 Task: Find discussions related to a specific topic or keyword.
Action: Mouse moved to (572, 49)
Screenshot: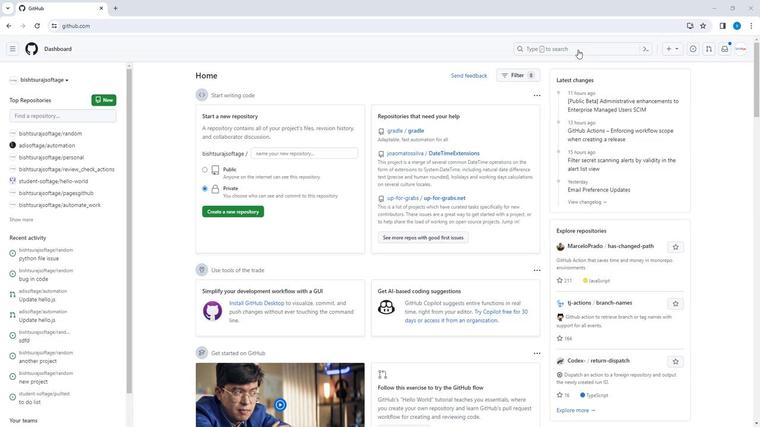 
Action: Mouse pressed left at (572, 49)
Screenshot: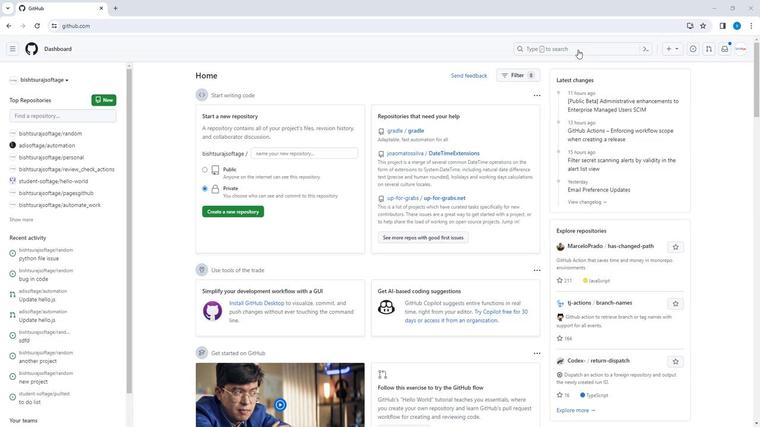 
Action: Key pressed web<Key.space>development<Key.enter>
Screenshot: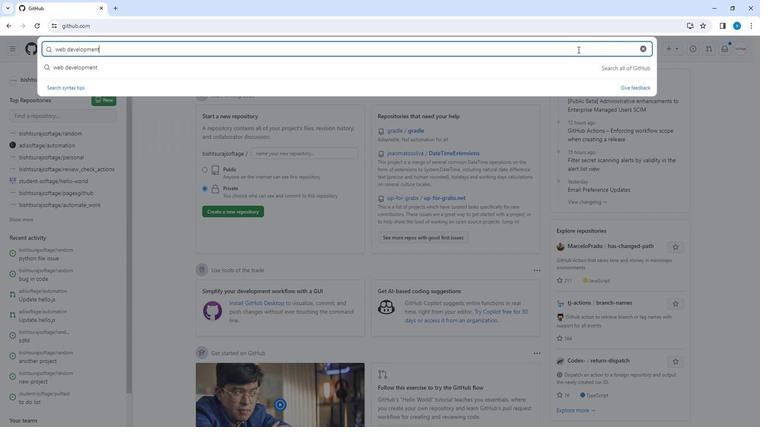 
Action: Mouse moved to (49, 141)
Screenshot: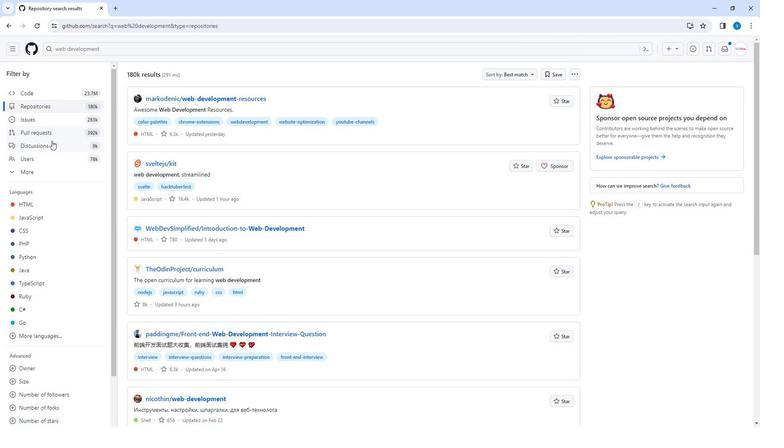 
Action: Mouse pressed left at (49, 141)
Screenshot: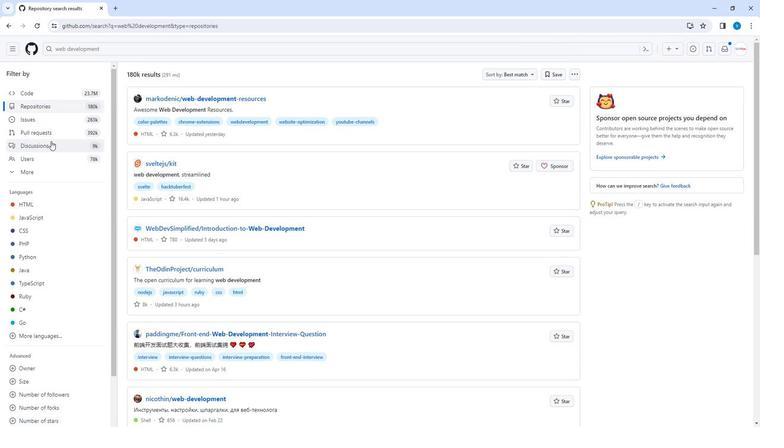 
Action: Mouse moved to (156, 111)
Screenshot: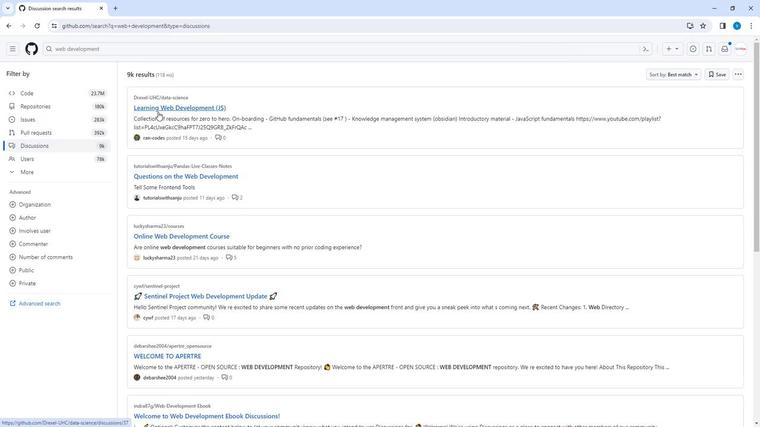 
Action: Mouse pressed left at (156, 111)
Screenshot: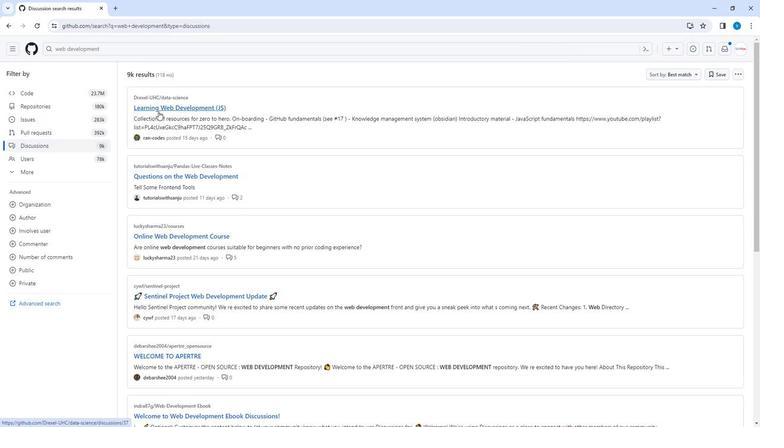 
Action: Mouse moved to (121, 250)
Screenshot: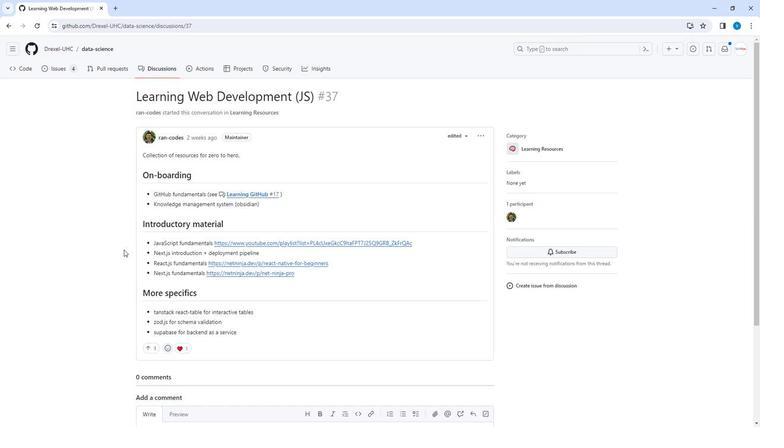 
Action: Mouse scrolled (121, 249) with delta (0, 0)
Screenshot: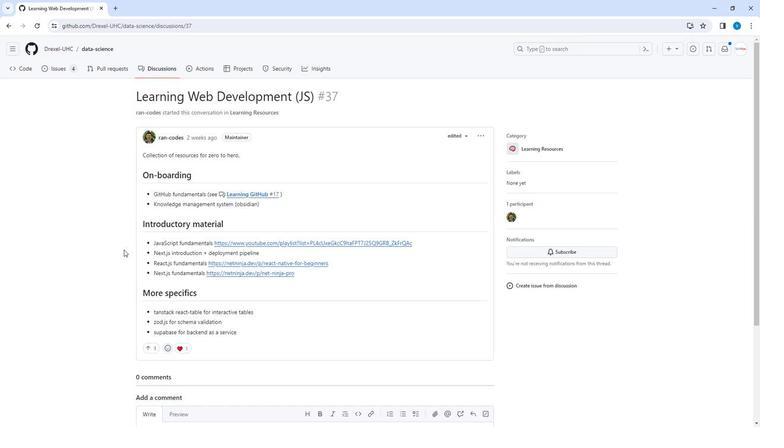 
Action: Mouse scrolled (121, 249) with delta (0, 0)
Screenshot: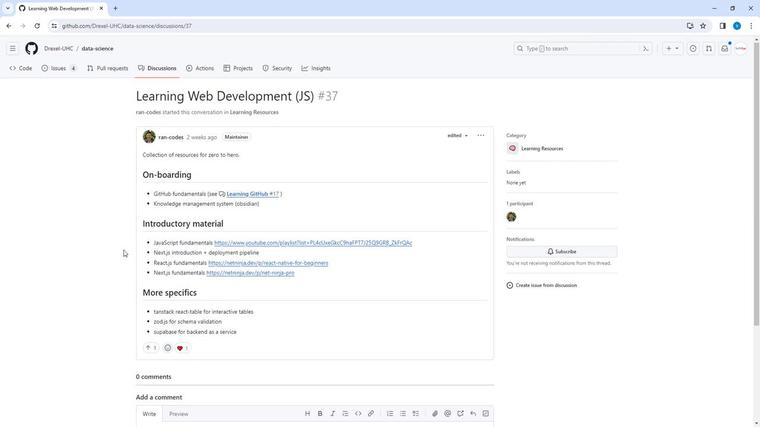 
Action: Mouse scrolled (121, 249) with delta (0, 0)
Screenshot: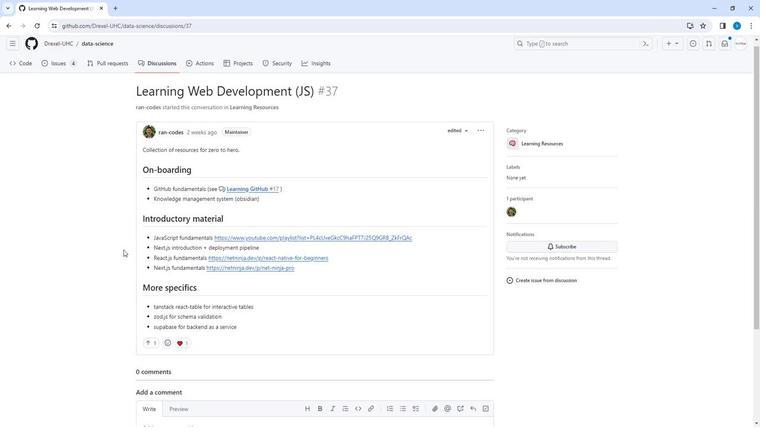 
Action: Mouse moved to (121, 250)
Screenshot: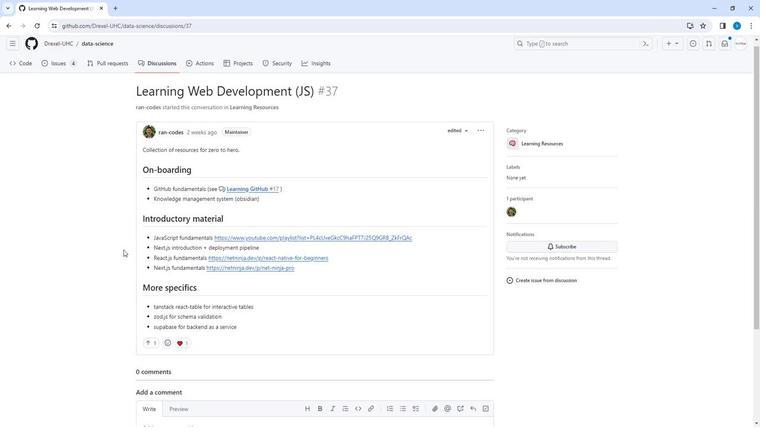 
Action: Mouse scrolled (121, 250) with delta (0, 0)
Screenshot: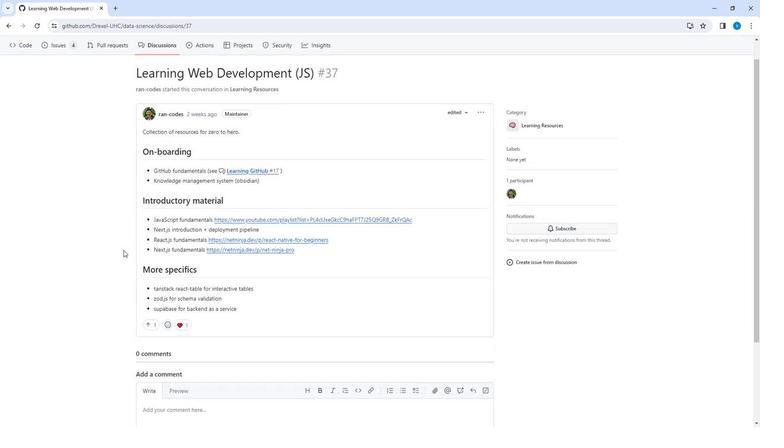 
Action: Mouse moved to (119, 251)
Screenshot: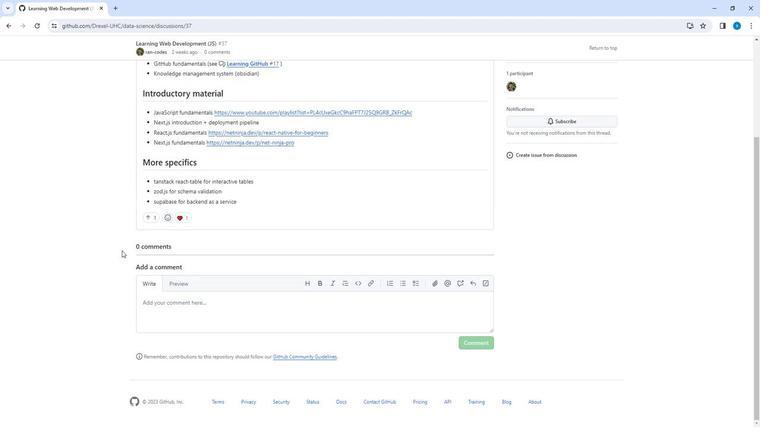 
Action: Mouse scrolled (119, 251) with delta (0, 0)
Screenshot: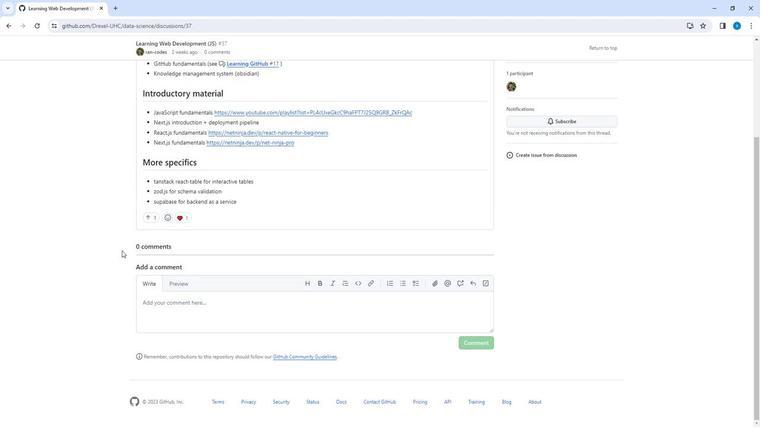 
Action: Mouse scrolled (119, 251) with delta (0, 0)
Screenshot: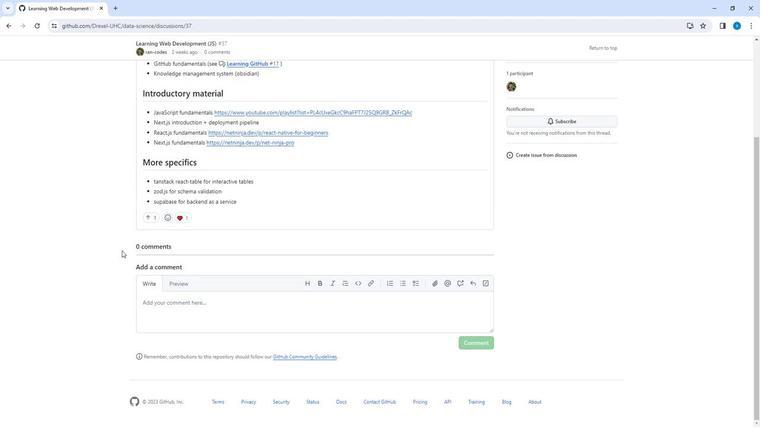 
Action: Mouse scrolled (119, 251) with delta (0, 0)
Screenshot: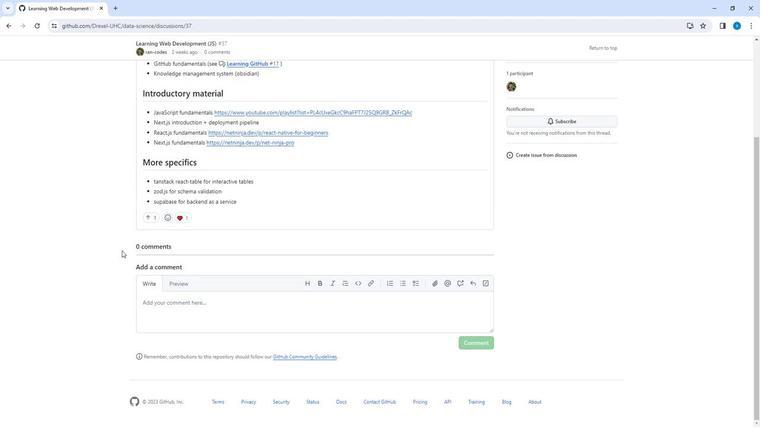 
Action: Mouse scrolled (119, 251) with delta (0, 0)
Screenshot: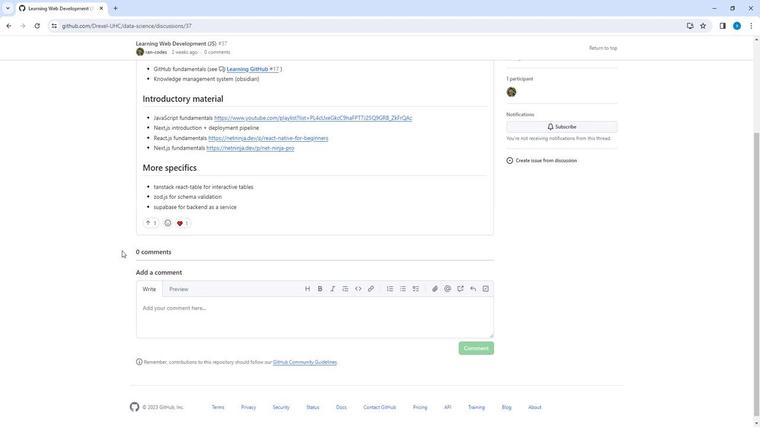 
Action: Mouse scrolled (119, 251) with delta (0, 0)
Screenshot: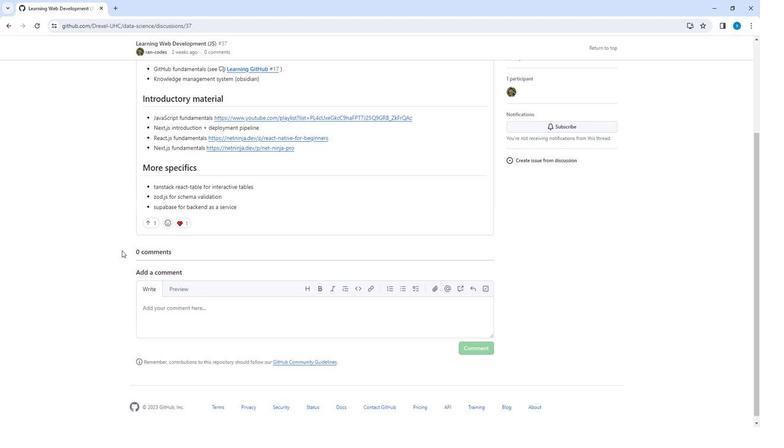
Action: Mouse moved to (5, 24)
Screenshot: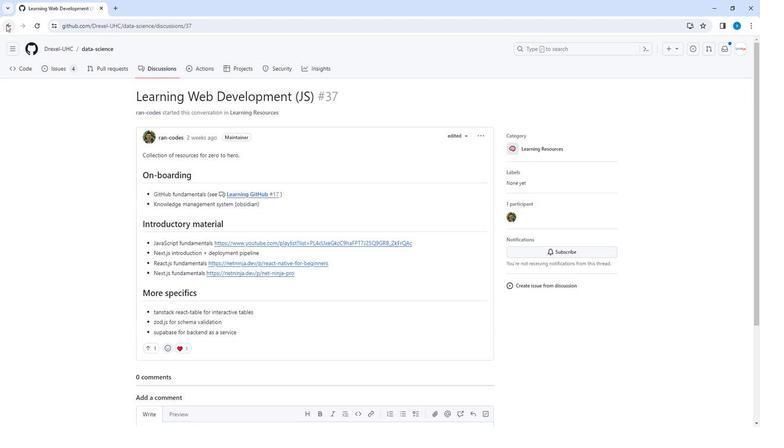 
Action: Mouse pressed left at (5, 24)
Screenshot: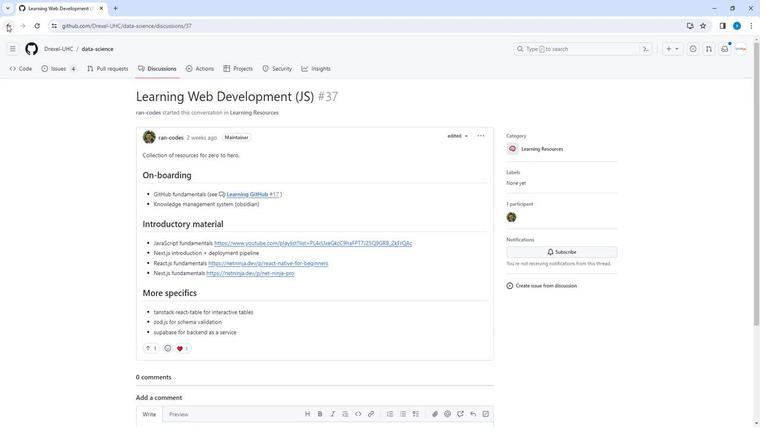 
Action: Mouse moved to (159, 231)
Screenshot: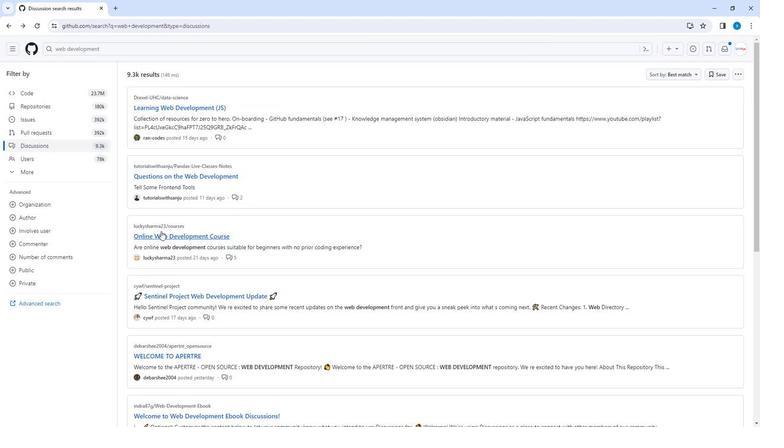 
Action: Mouse pressed left at (159, 231)
Screenshot: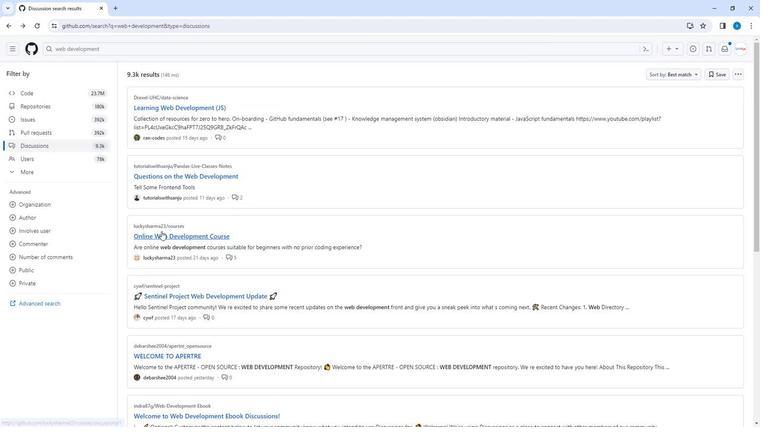 
Action: Mouse moved to (163, 229)
Screenshot: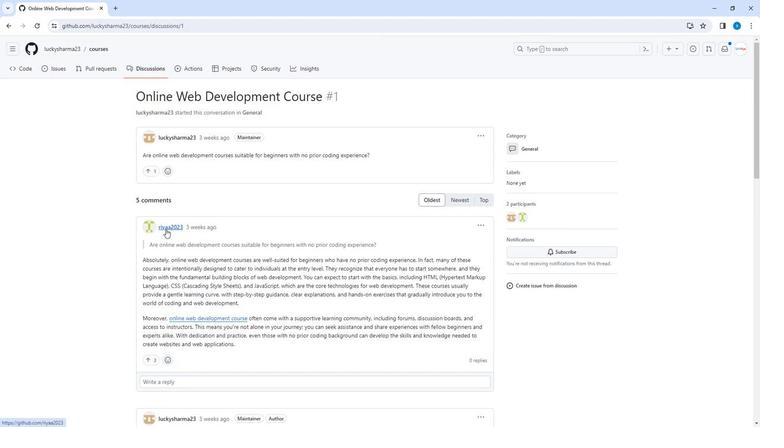 
Action: Mouse scrolled (163, 228) with delta (0, 0)
Screenshot: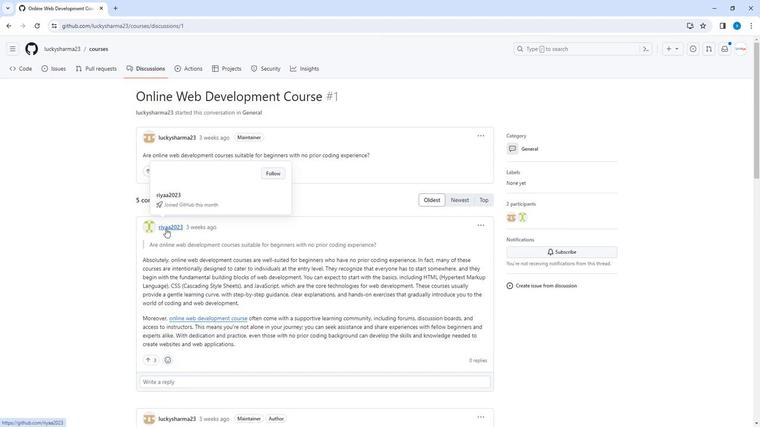 
Action: Mouse scrolled (163, 228) with delta (0, 0)
Screenshot: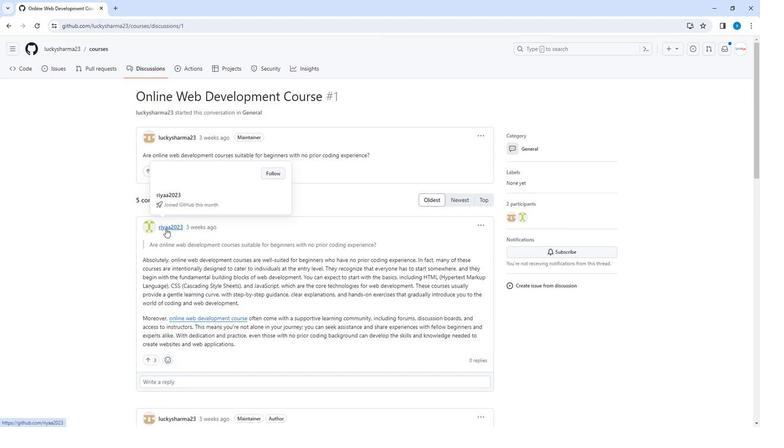 
Action: Mouse moved to (160, 242)
Screenshot: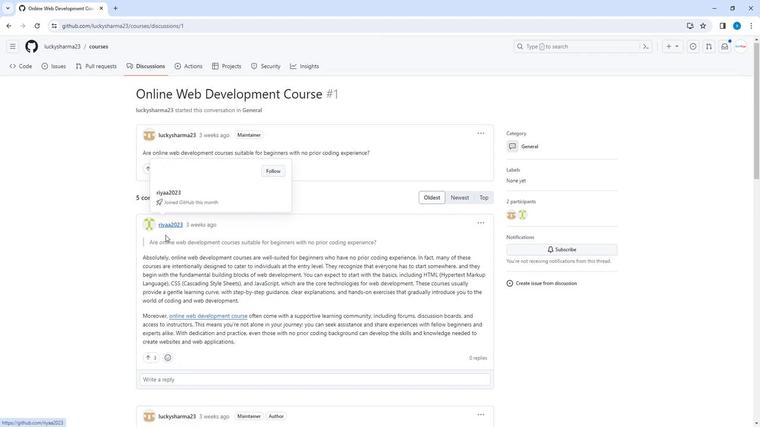 
Action: Mouse scrolled (160, 241) with delta (0, 0)
Screenshot: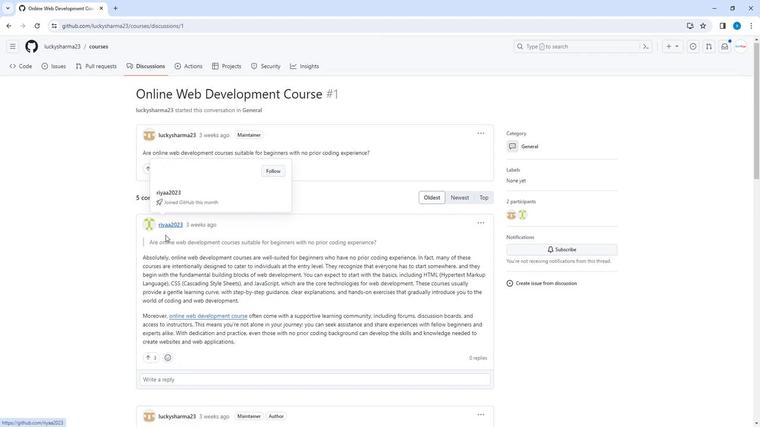 
Action: Mouse moved to (80, 272)
Screenshot: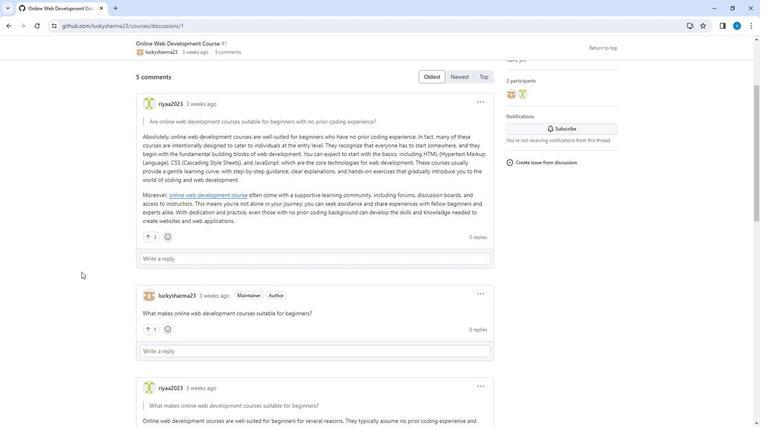 
Action: Mouse scrolled (80, 272) with delta (0, 0)
Screenshot: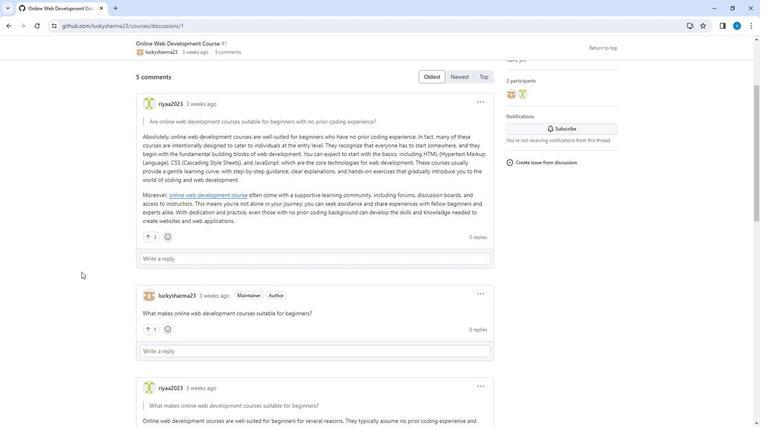 
Action: Mouse scrolled (80, 272) with delta (0, 0)
Screenshot: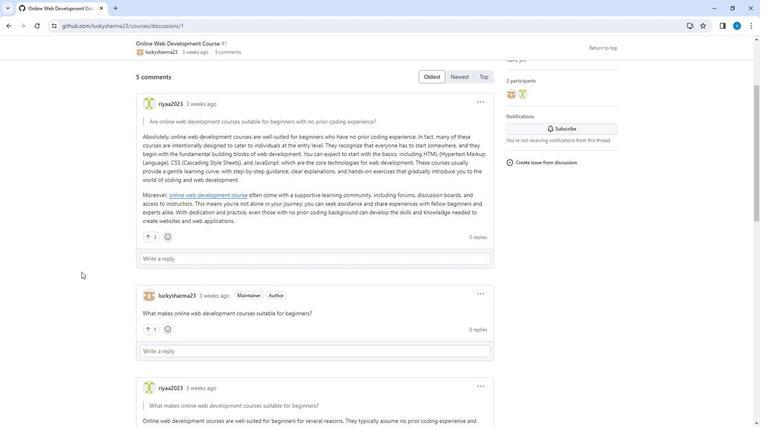 
Action: Mouse scrolled (80, 272) with delta (0, 0)
Screenshot: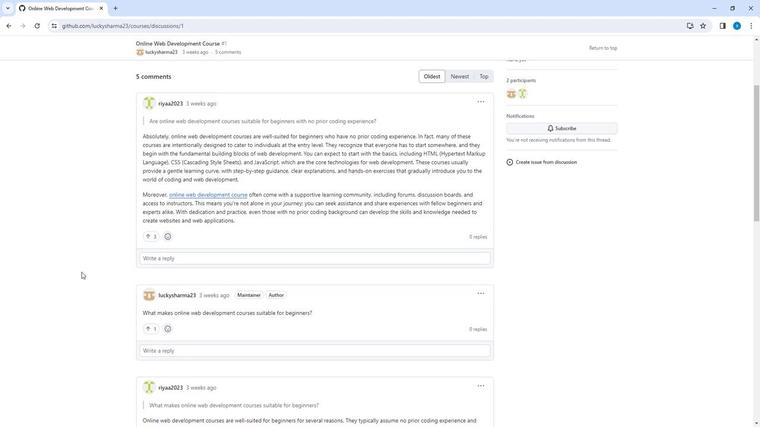 
Action: Mouse moved to (79, 272)
Screenshot: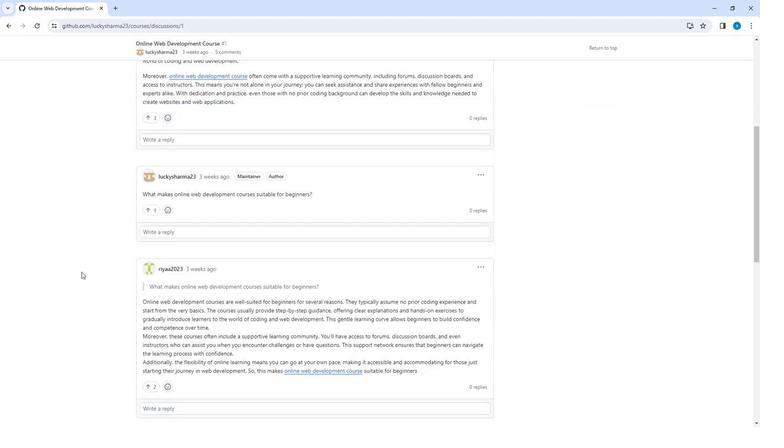 
Action: Mouse scrolled (79, 271) with delta (0, 0)
Screenshot: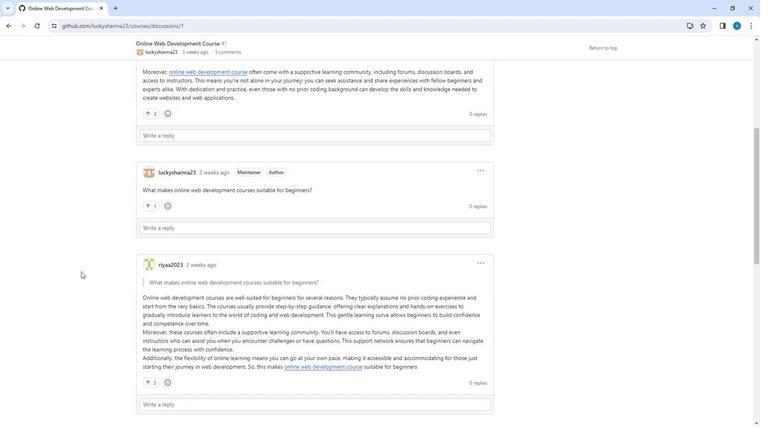 
Action: Mouse scrolled (79, 271) with delta (0, 0)
Screenshot: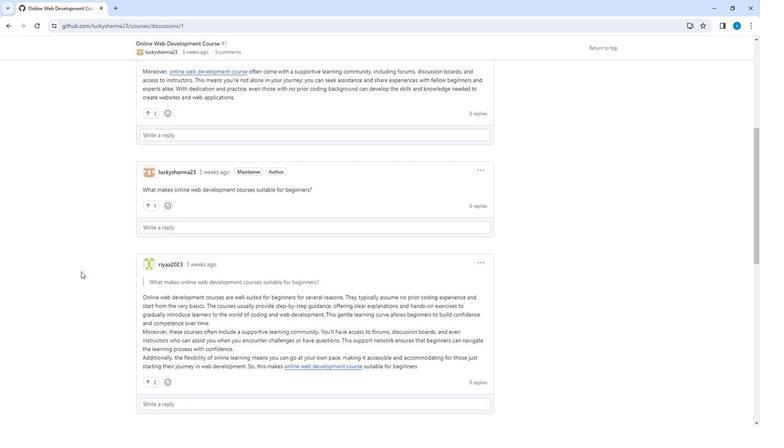 
Action: Mouse scrolled (79, 271) with delta (0, 0)
Screenshot: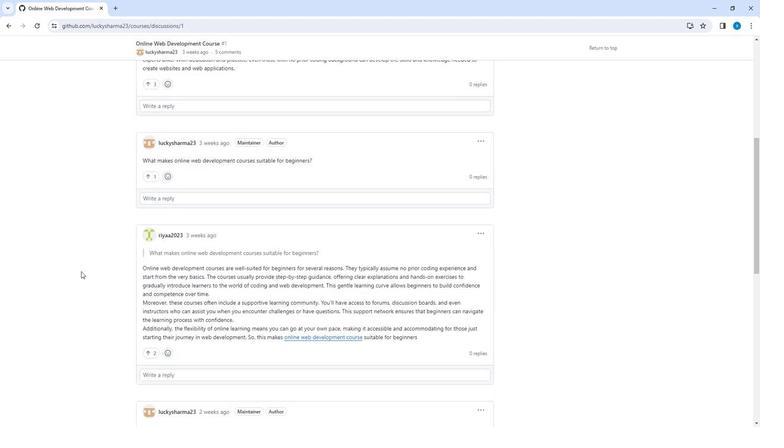 
Action: Mouse moved to (79, 271)
Screenshot: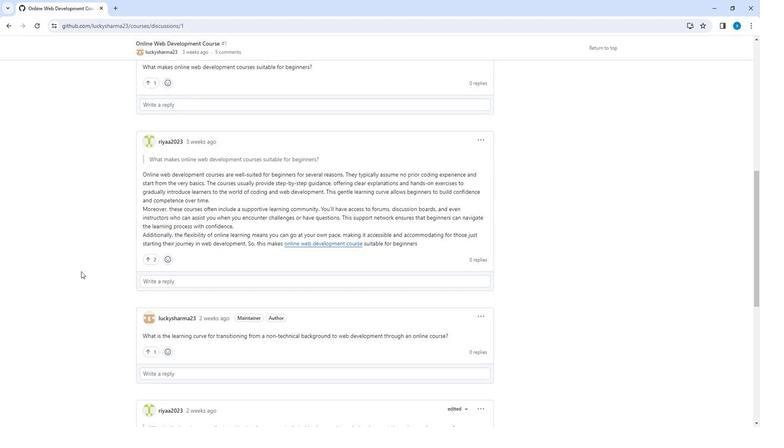 
Action: Mouse scrolled (79, 271) with delta (0, 0)
Screenshot: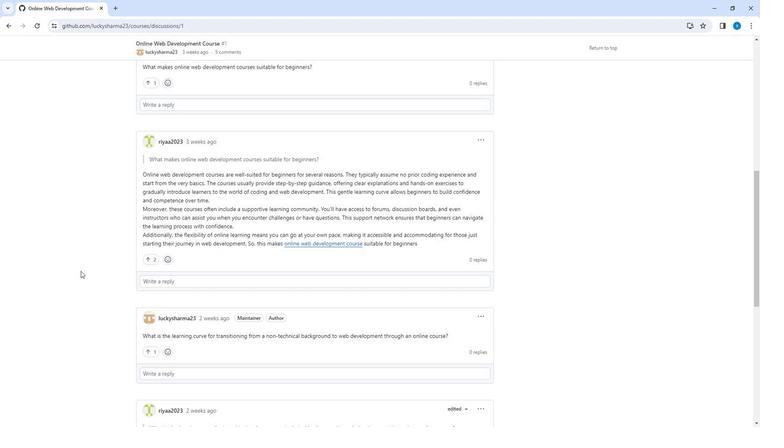 
Action: Mouse scrolled (79, 271) with delta (0, 0)
Screenshot: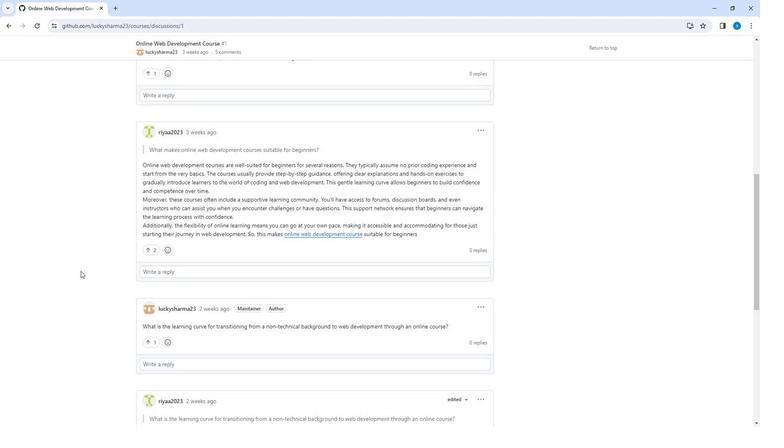
Action: Mouse scrolled (79, 271) with delta (0, 0)
Screenshot: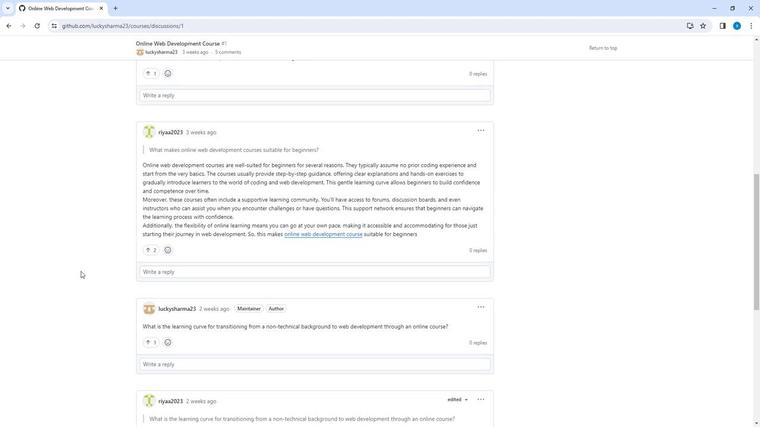 
Action: Mouse scrolled (79, 271) with delta (0, 0)
Screenshot: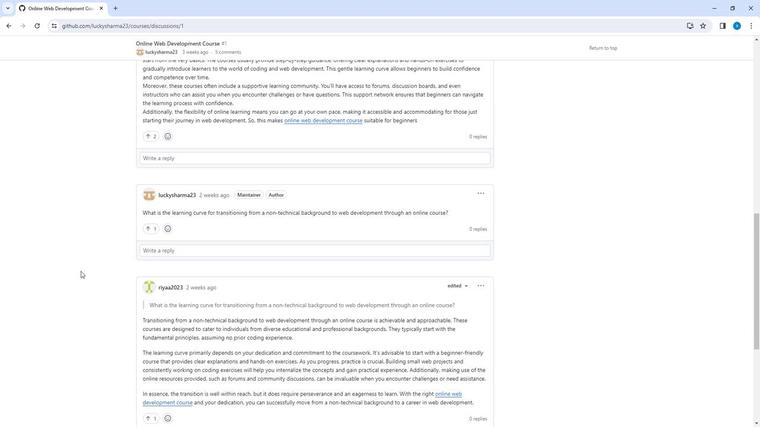 
Action: Mouse scrolled (79, 271) with delta (0, 0)
Screenshot: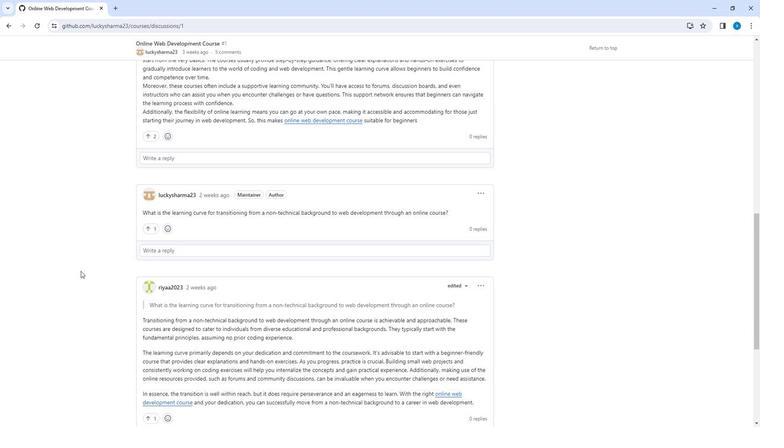 
Action: Mouse scrolled (79, 271) with delta (0, 0)
Screenshot: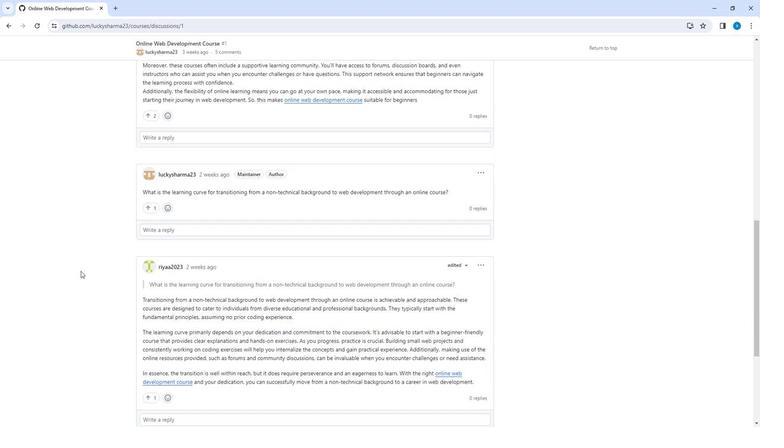 
Action: Mouse moved to (104, 252)
Screenshot: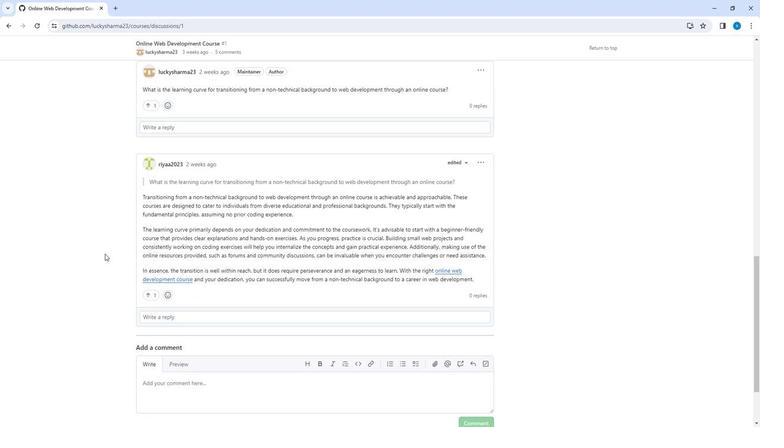 
Action: Mouse scrolled (104, 251) with delta (0, 0)
Screenshot: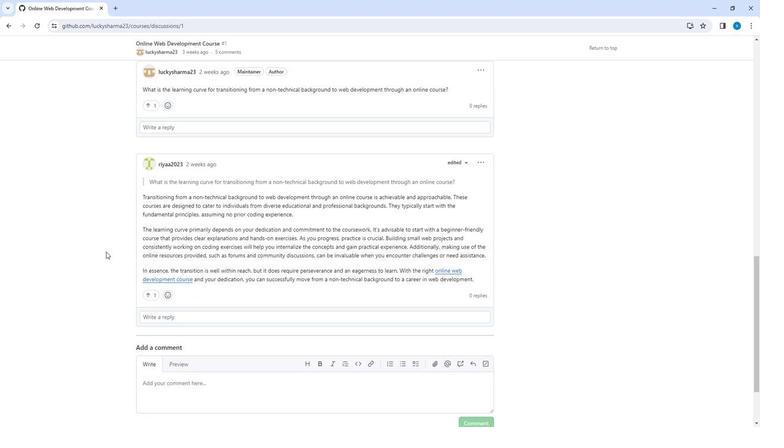 
Action: Mouse scrolled (104, 251) with delta (0, 0)
Screenshot: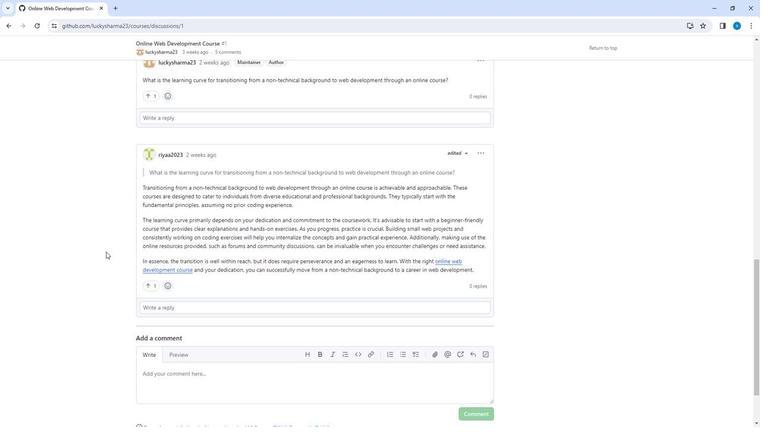 
Action: Mouse scrolled (104, 251) with delta (0, 0)
Screenshot: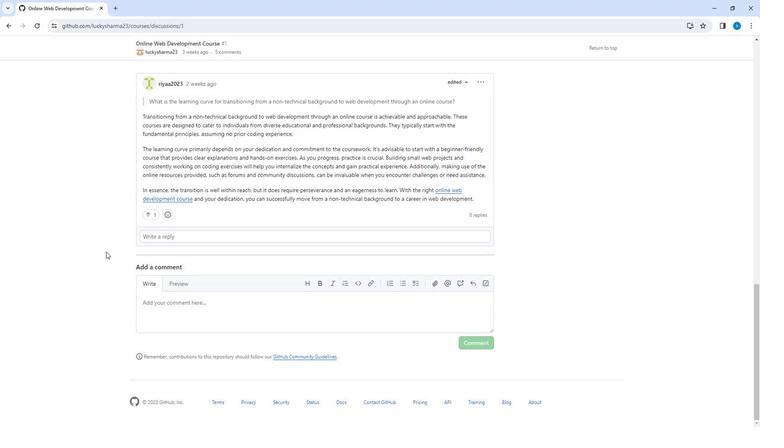 
Action: Mouse scrolled (104, 251) with delta (0, 0)
Screenshot: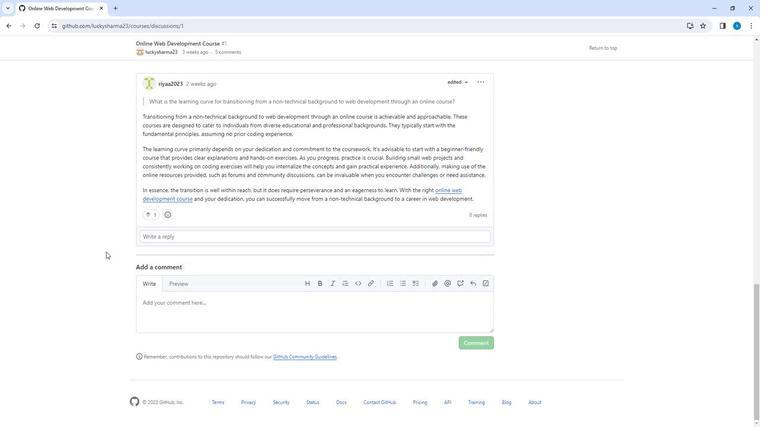 
Action: Mouse scrolled (104, 252) with delta (0, 0)
Screenshot: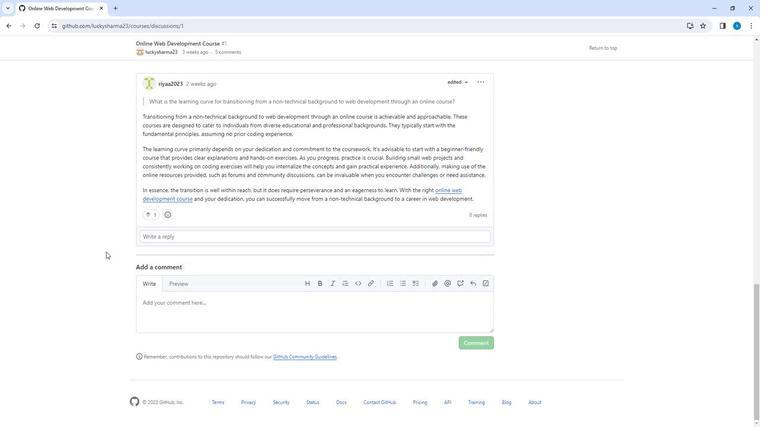 
Action: Mouse scrolled (104, 252) with delta (0, 0)
Screenshot: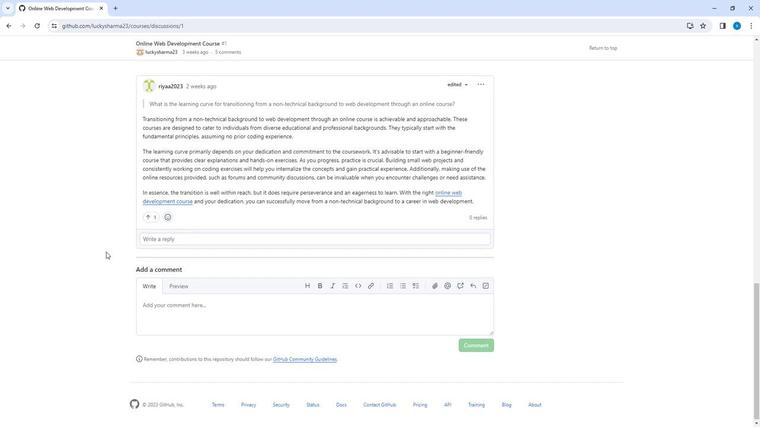 
Action: Mouse moved to (104, 252)
Screenshot: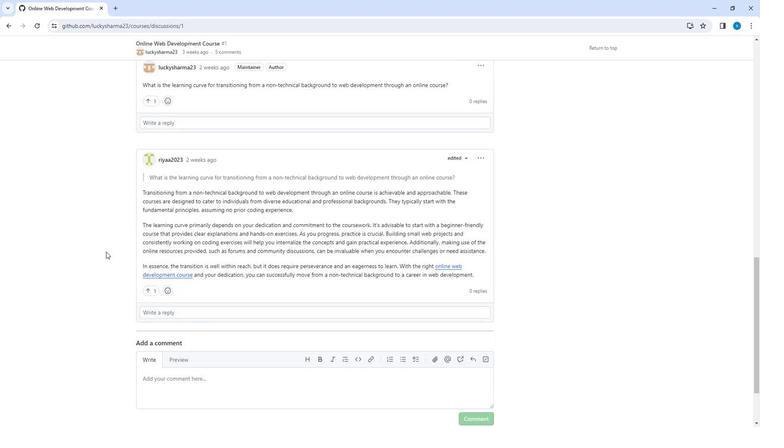 
Action: Mouse scrolled (104, 252) with delta (0, 0)
Screenshot: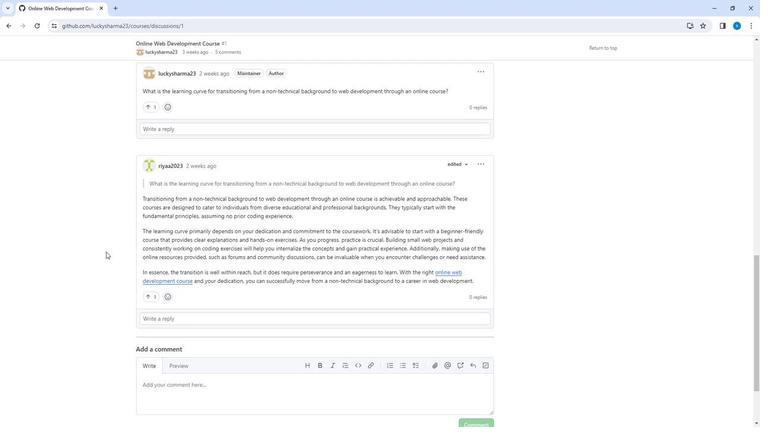 
Action: Mouse scrolled (104, 252) with delta (0, 0)
Screenshot: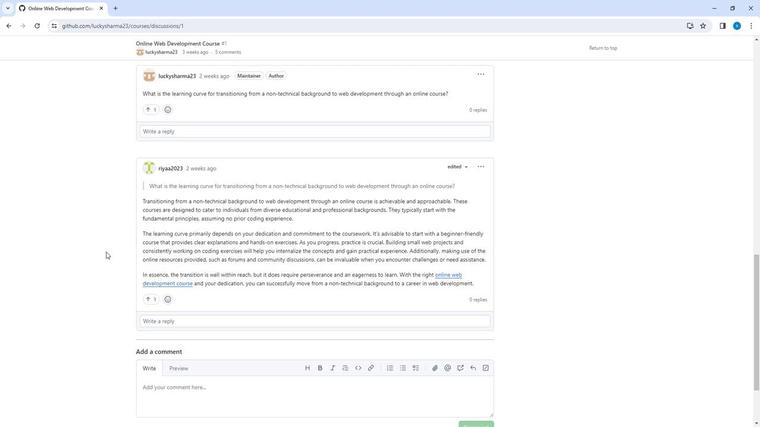 
Action: Mouse scrolled (104, 252) with delta (0, 0)
Screenshot: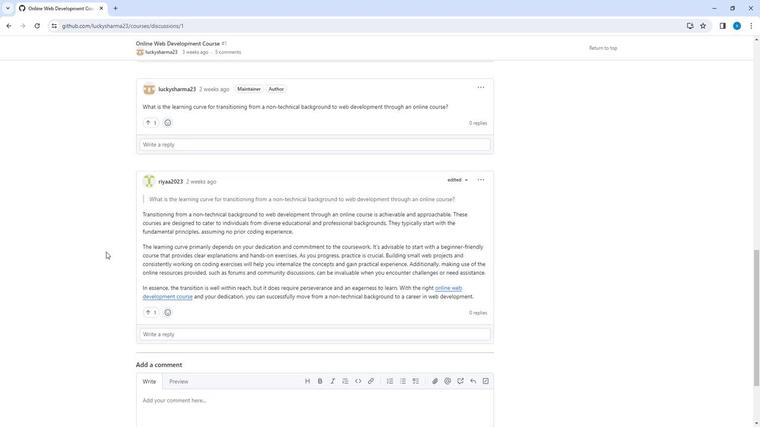 
Action: Mouse scrolled (104, 252) with delta (0, 0)
Screenshot: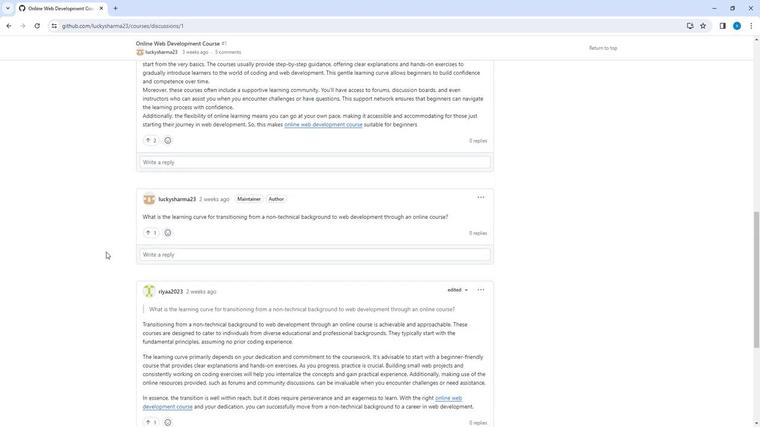 
Action: Mouse scrolled (104, 252) with delta (0, 0)
Screenshot: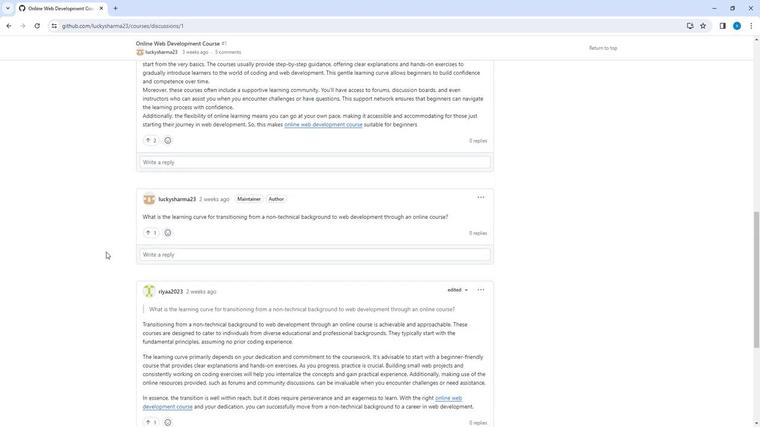 
Action: Mouse scrolled (104, 252) with delta (0, 0)
Screenshot: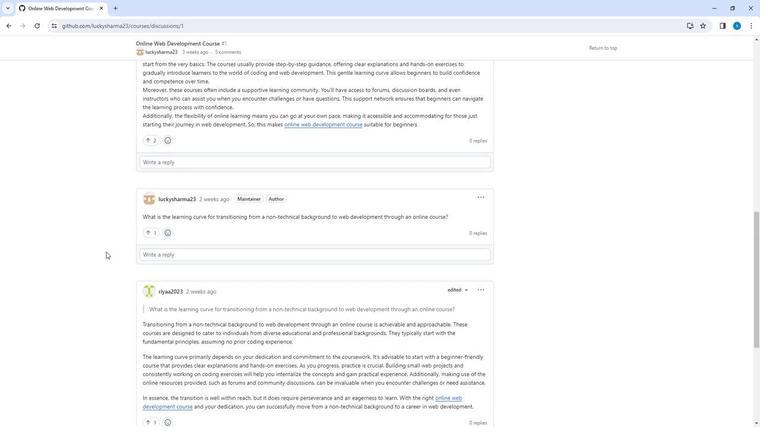 
Action: Mouse scrolled (104, 252) with delta (0, 0)
Screenshot: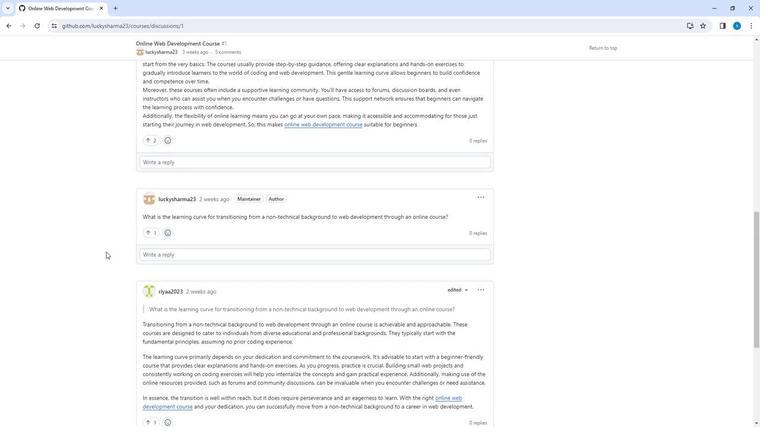 
Action: Mouse scrolled (104, 252) with delta (0, 0)
Screenshot: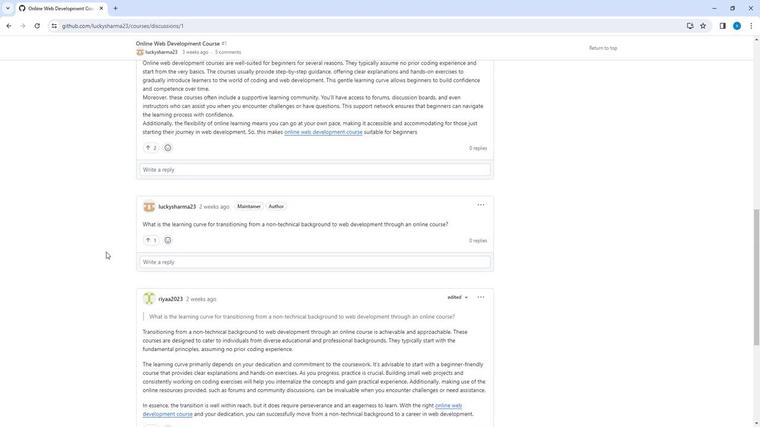 
Action: Mouse scrolled (104, 252) with delta (0, 0)
Screenshot: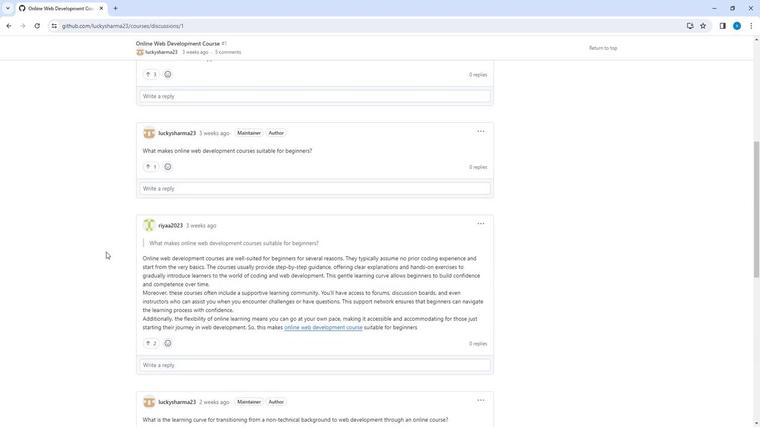
Action: Mouse scrolled (104, 252) with delta (0, 0)
Screenshot: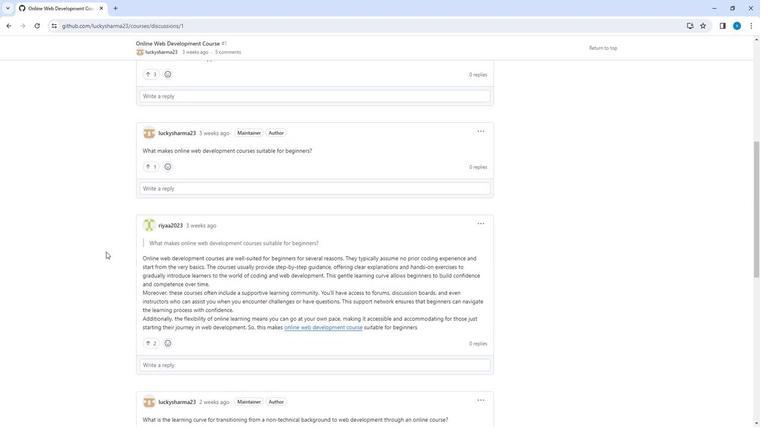 
Action: Mouse scrolled (104, 252) with delta (0, 0)
Screenshot: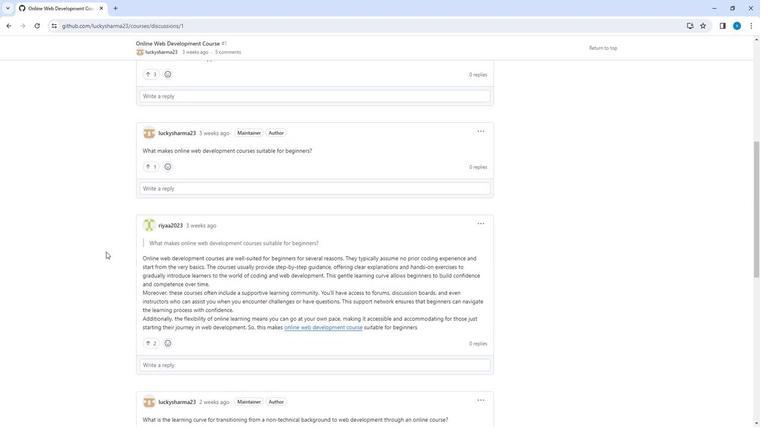 
Action: Mouse scrolled (104, 252) with delta (0, 0)
Screenshot: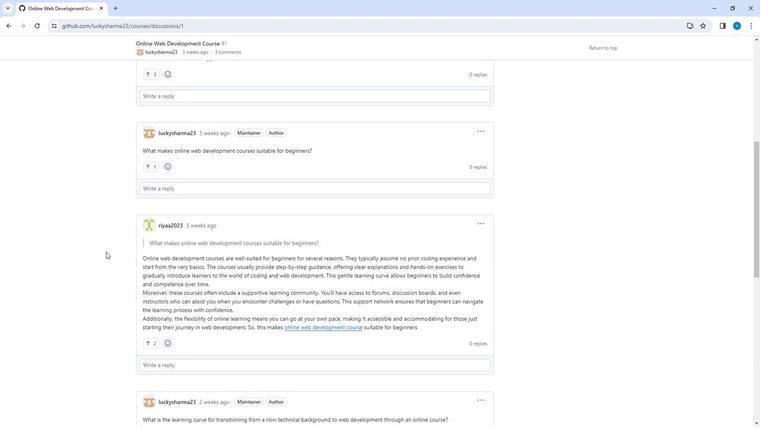 
Action: Mouse scrolled (104, 252) with delta (0, 0)
Screenshot: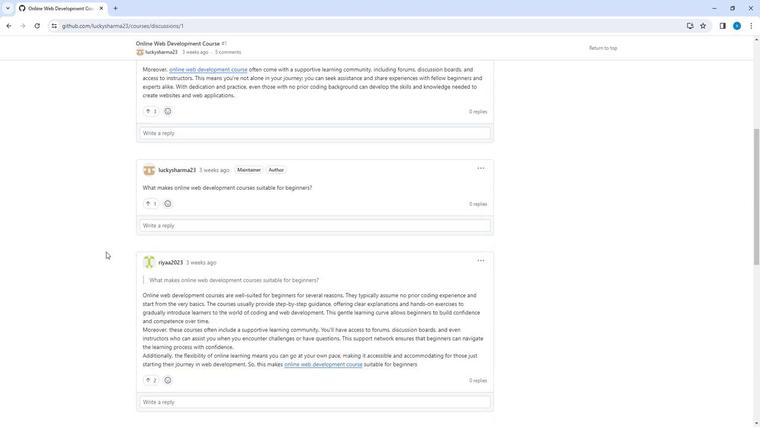 
Action: Mouse scrolled (104, 252) with delta (0, 0)
Screenshot: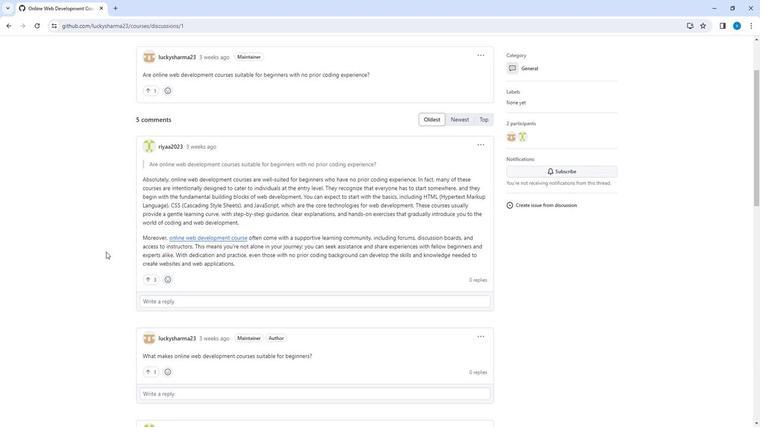 
Action: Mouse scrolled (104, 252) with delta (0, 0)
Screenshot: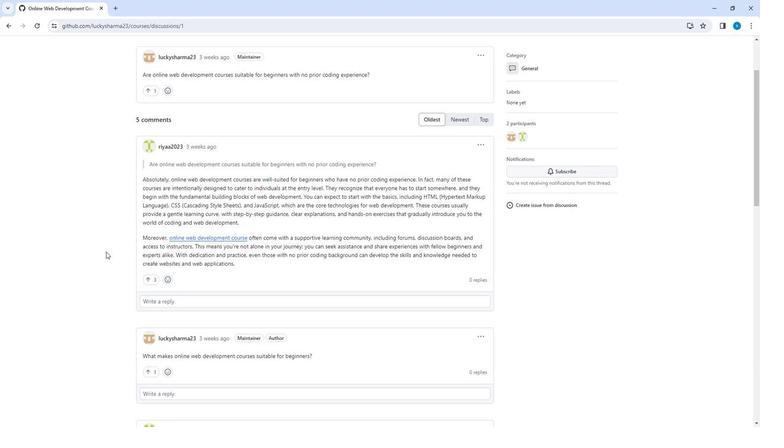 
Action: Mouse scrolled (104, 252) with delta (0, 0)
Screenshot: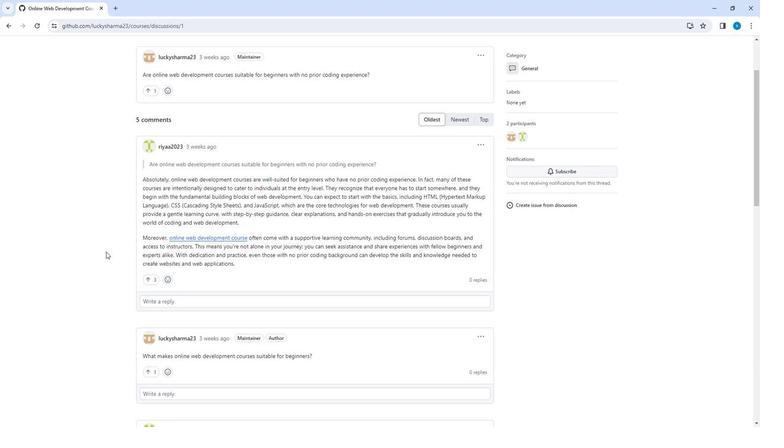 
Action: Mouse scrolled (104, 252) with delta (0, 0)
Screenshot: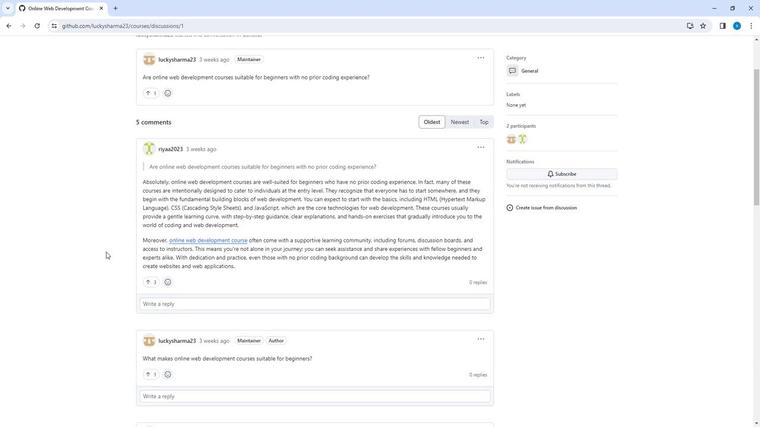 
Action: Mouse scrolled (104, 252) with delta (0, 0)
Screenshot: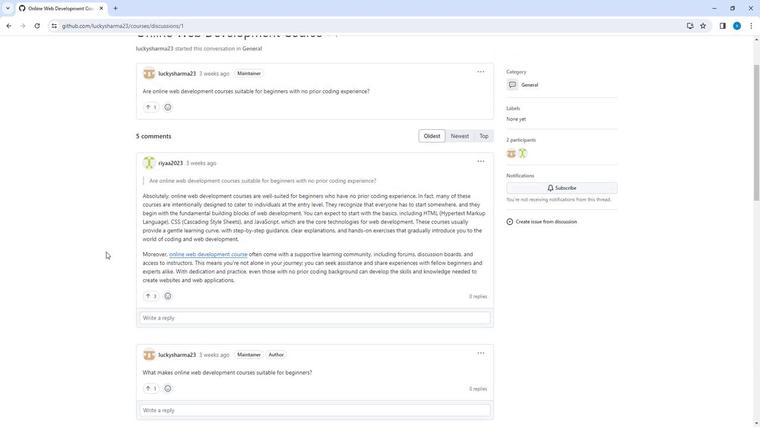 
Action: Mouse moved to (5, 29)
Screenshot: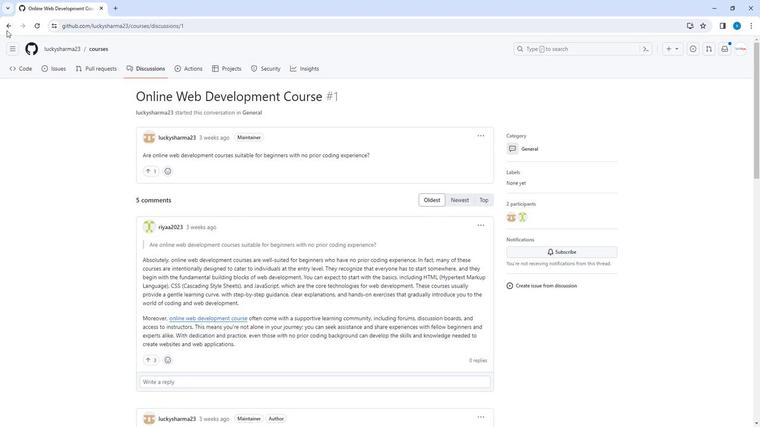 
Action: Mouse pressed left at (5, 29)
Screenshot: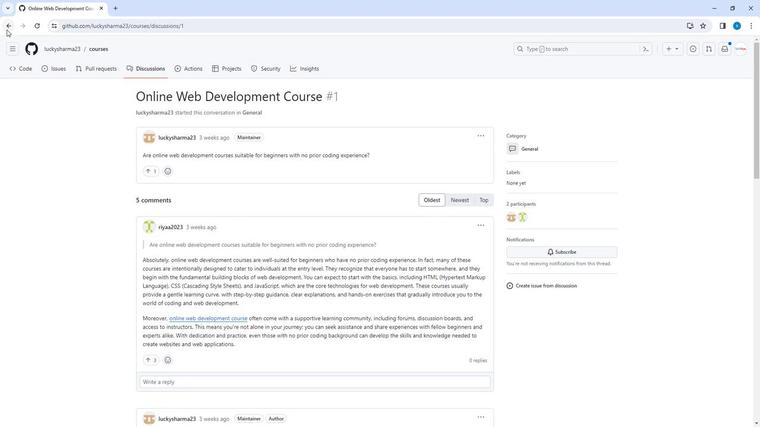 
Action: Mouse moved to (269, 233)
Screenshot: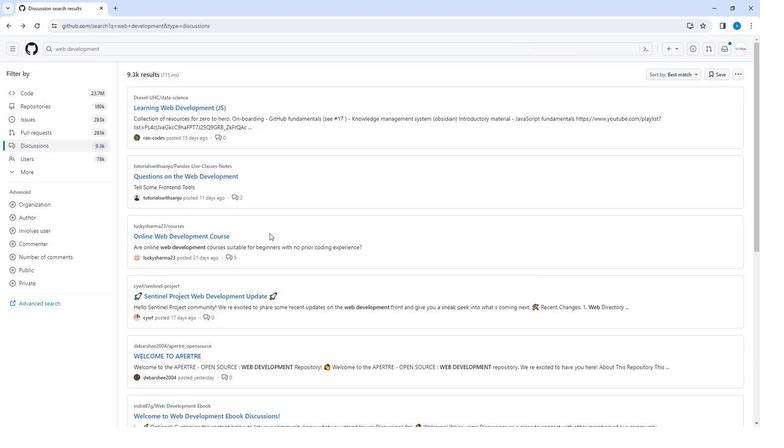 
Action: Mouse scrolled (269, 232) with delta (0, 0)
Screenshot: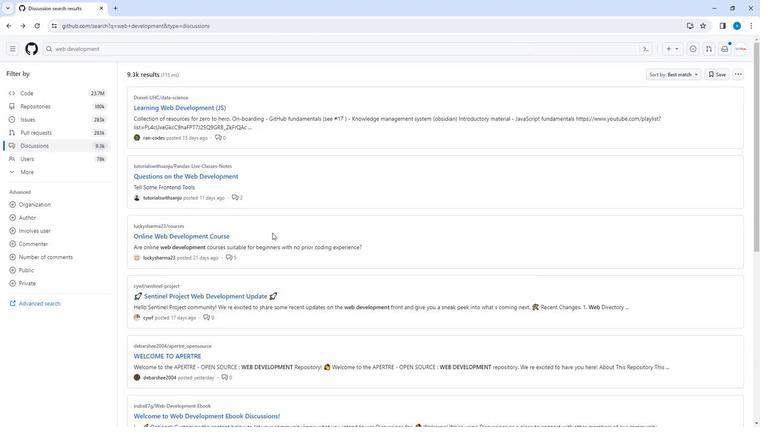 
Action: Mouse scrolled (269, 232) with delta (0, 0)
Screenshot: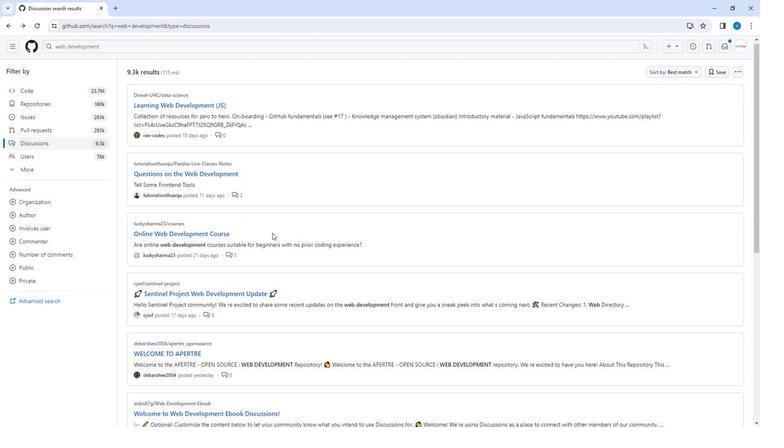
Action: Mouse scrolled (269, 232) with delta (0, 0)
Screenshot: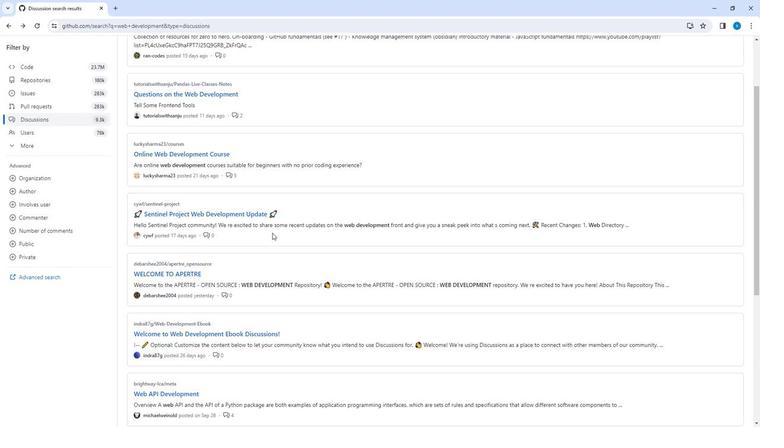 
Action: Mouse scrolled (269, 232) with delta (0, 0)
Screenshot: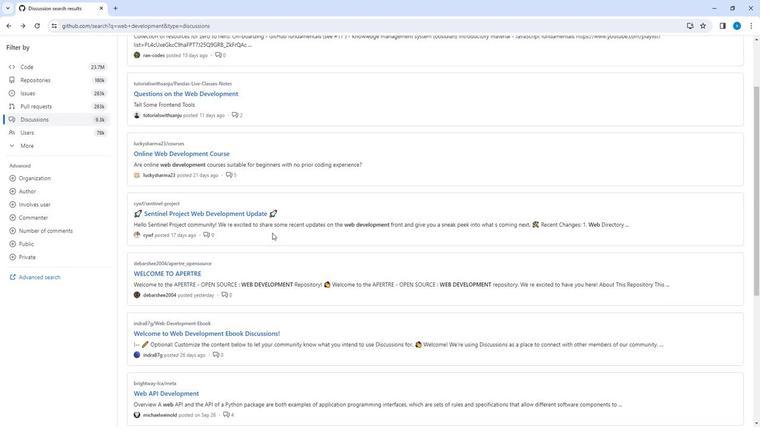 
Action: Mouse moved to (182, 191)
Screenshot: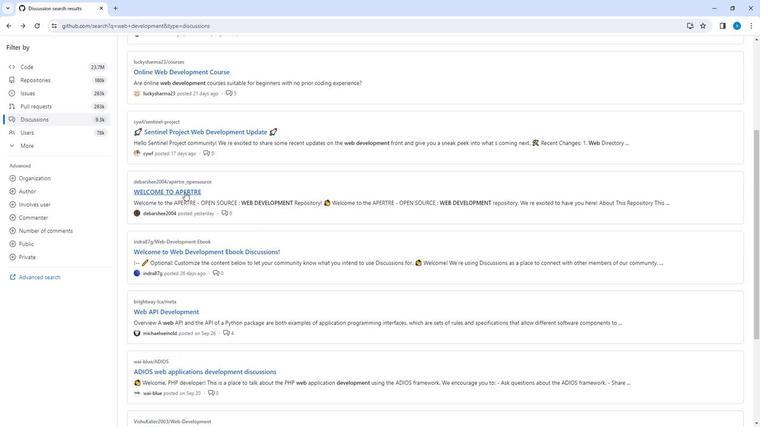 
Action: Mouse pressed left at (182, 191)
Screenshot: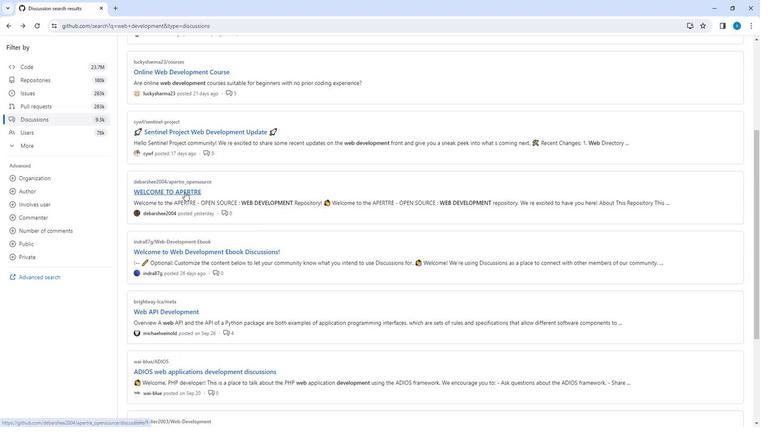 
Action: Mouse moved to (182, 191)
Screenshot: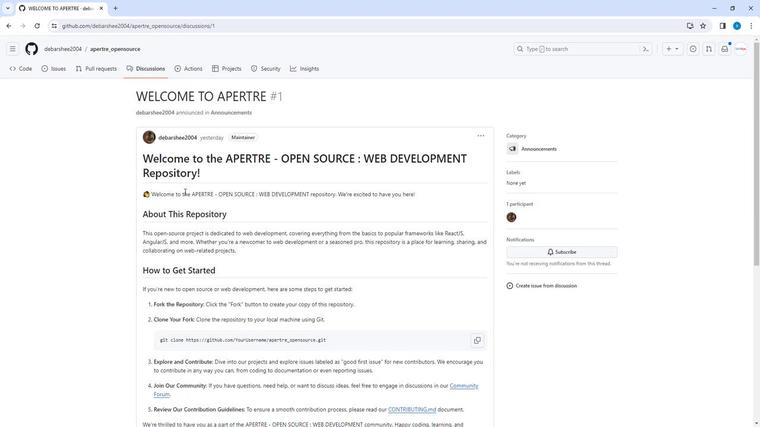 
Action: Mouse scrolled (182, 191) with delta (0, 0)
Screenshot: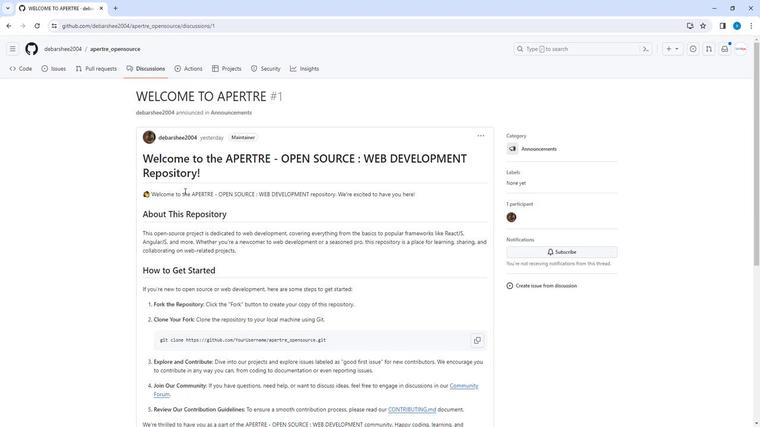 
Action: Mouse scrolled (182, 191) with delta (0, 0)
Screenshot: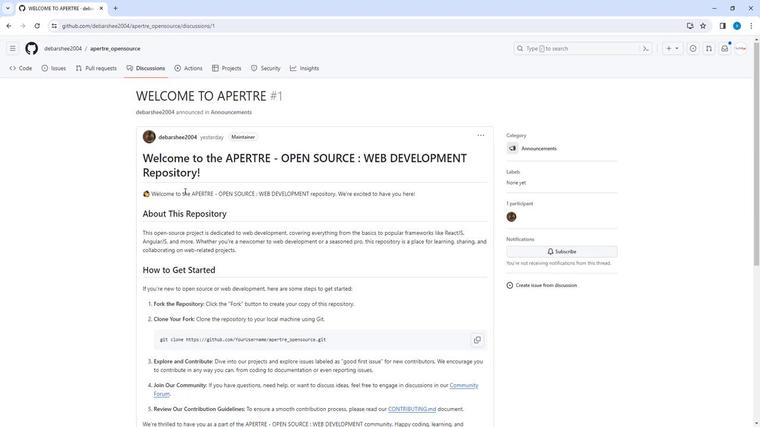 
Action: Mouse scrolled (182, 191) with delta (0, 0)
Screenshot: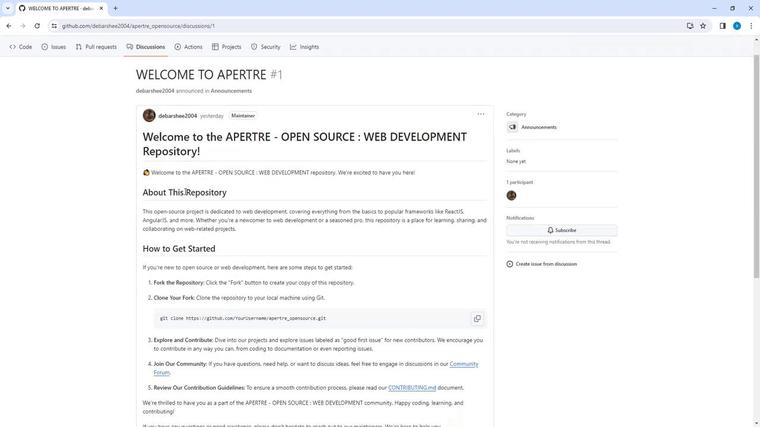 
Action: Mouse scrolled (182, 191) with delta (0, 0)
Screenshot: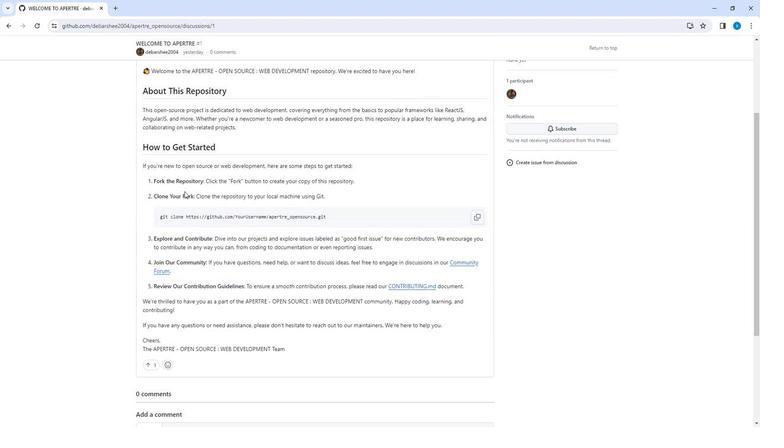 
Action: Mouse scrolled (182, 191) with delta (0, 0)
Screenshot: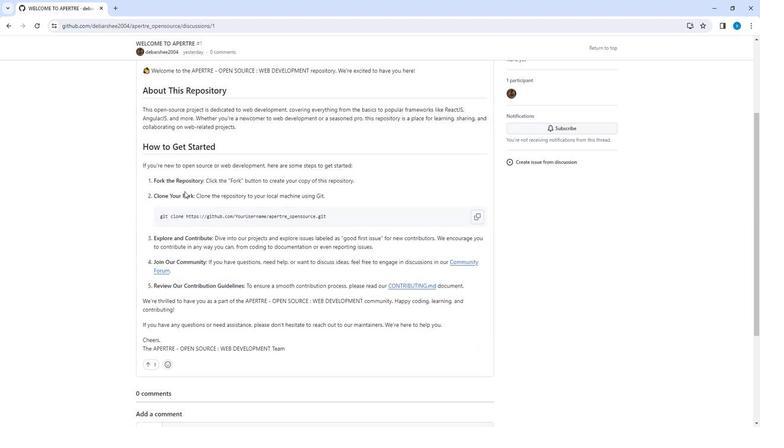 
Action: Mouse scrolled (182, 191) with delta (0, 0)
Screenshot: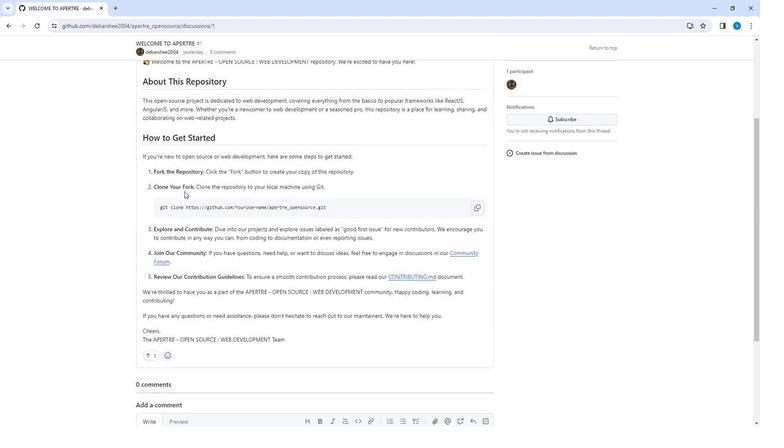 
Action: Mouse scrolled (182, 191) with delta (0, 0)
Screenshot: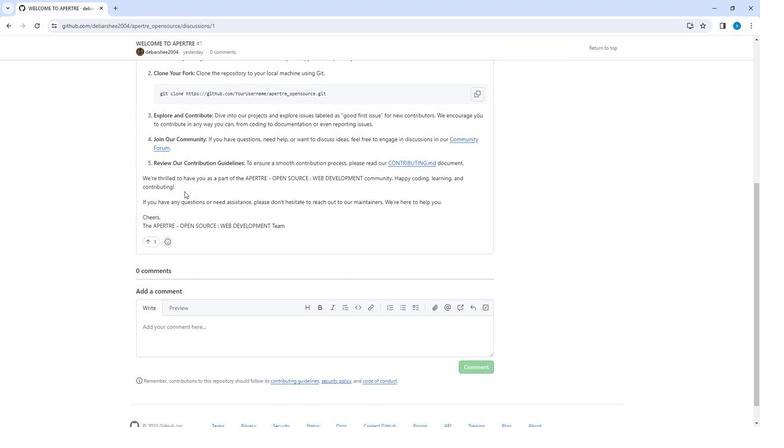 
Action: Mouse scrolled (182, 191) with delta (0, 0)
Screenshot: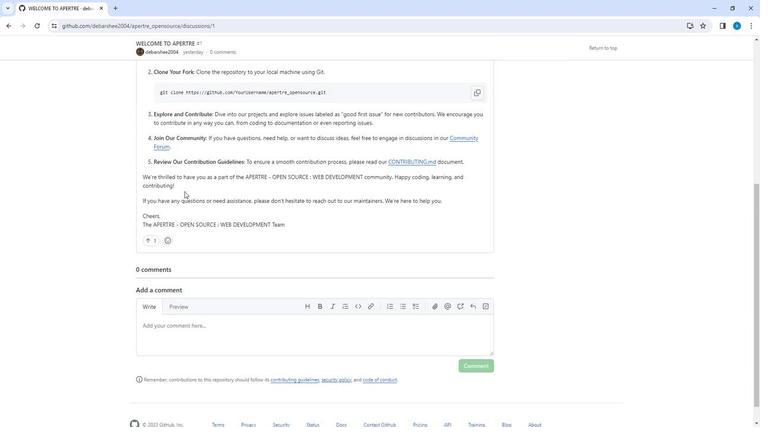 
Action: Mouse moved to (5, 27)
Screenshot: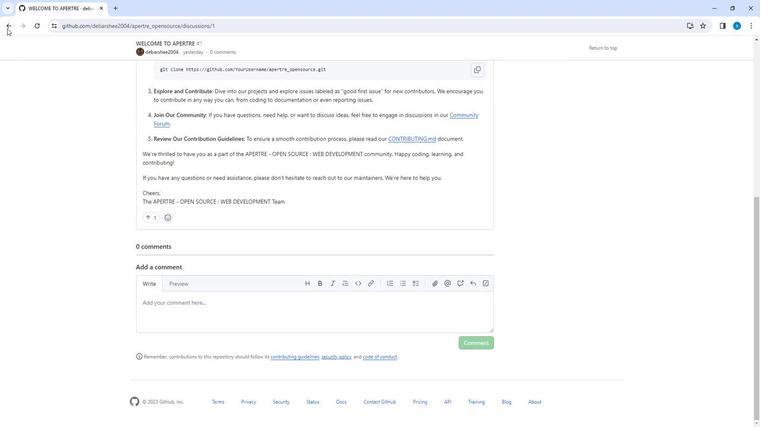 
Action: Mouse pressed left at (5, 27)
Screenshot: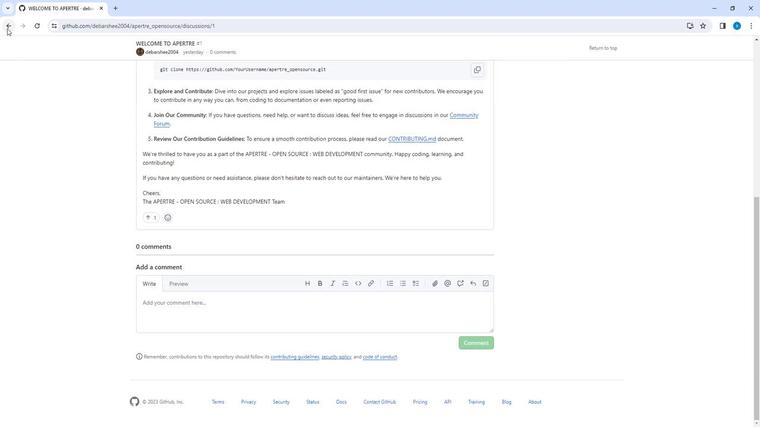 
Action: Mouse moved to (241, 253)
Screenshot: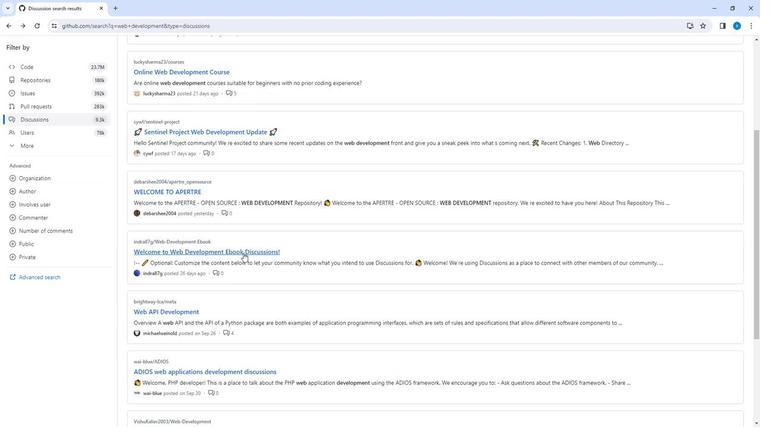 
Action: Mouse scrolled (241, 252) with delta (0, 0)
Screenshot: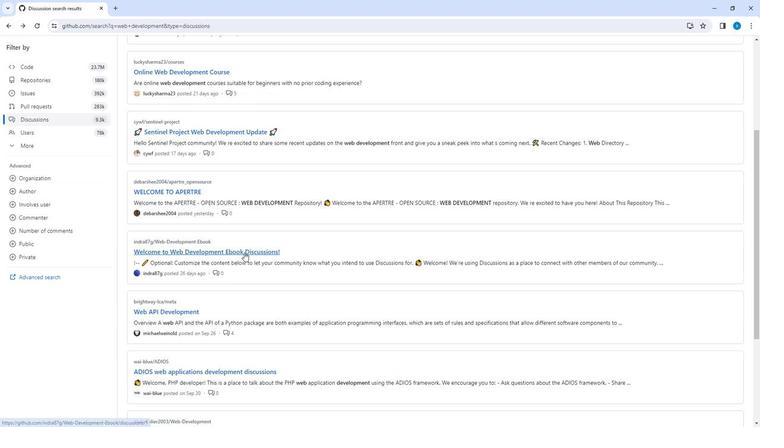 
Action: Mouse scrolled (241, 252) with delta (0, 0)
Screenshot: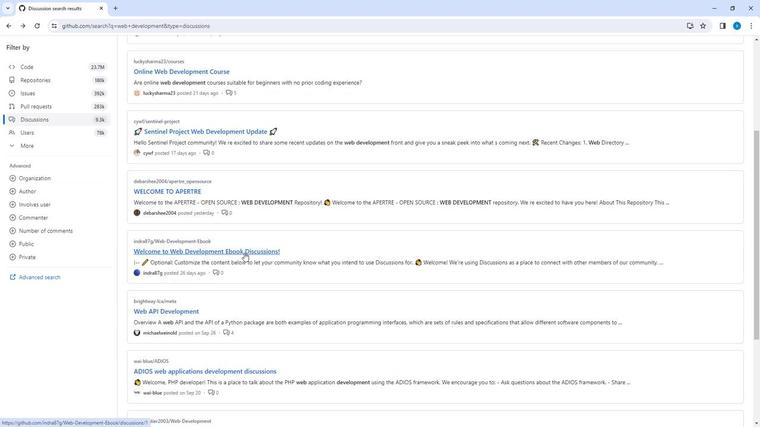 
Action: Mouse scrolled (241, 252) with delta (0, 0)
Screenshot: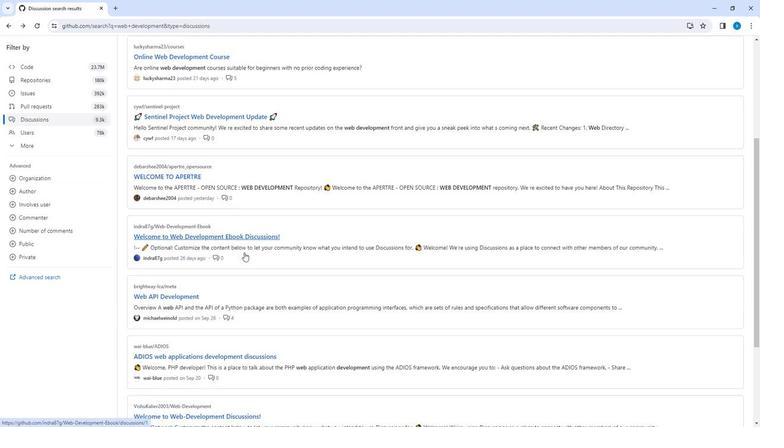 
Action: Mouse scrolled (241, 252) with delta (0, 0)
Screenshot: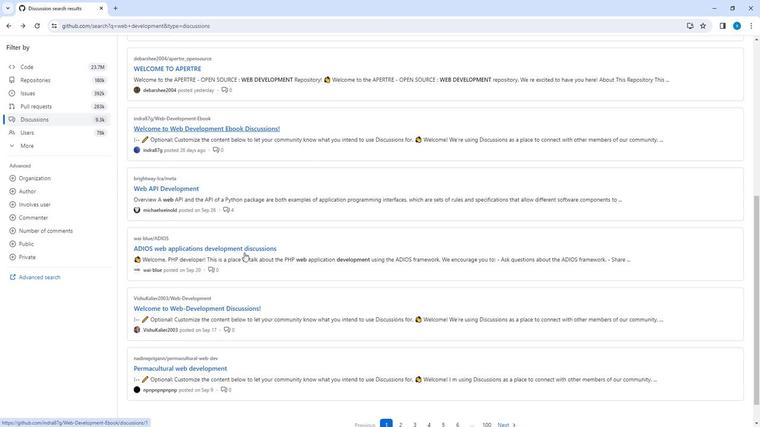 
Action: Mouse scrolled (241, 252) with delta (0, 0)
Screenshot: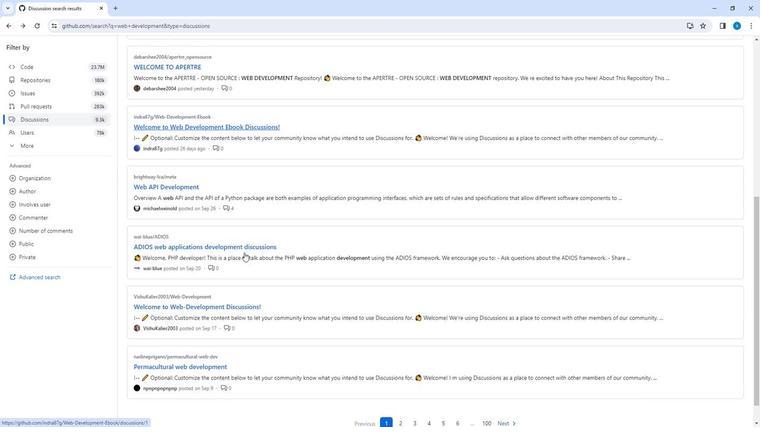 
Action: Mouse moved to (202, 284)
Screenshot: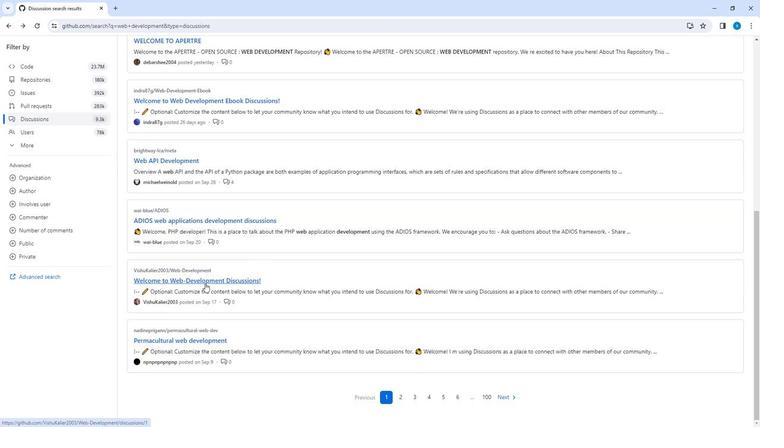 
Action: Mouse pressed left at (202, 284)
Screenshot: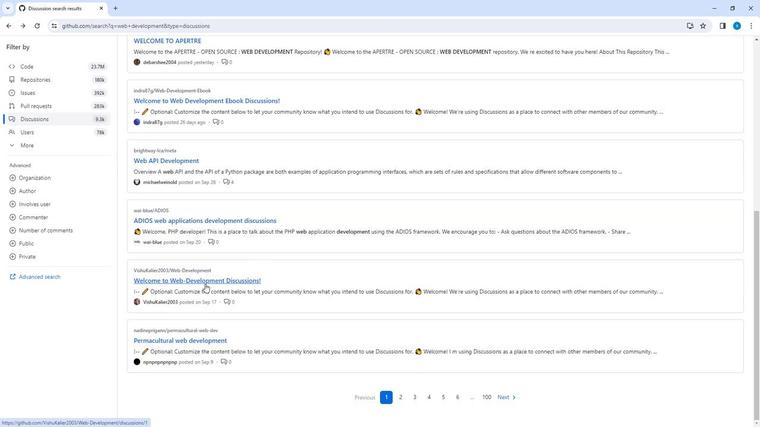 
Action: Mouse moved to (203, 280)
Screenshot: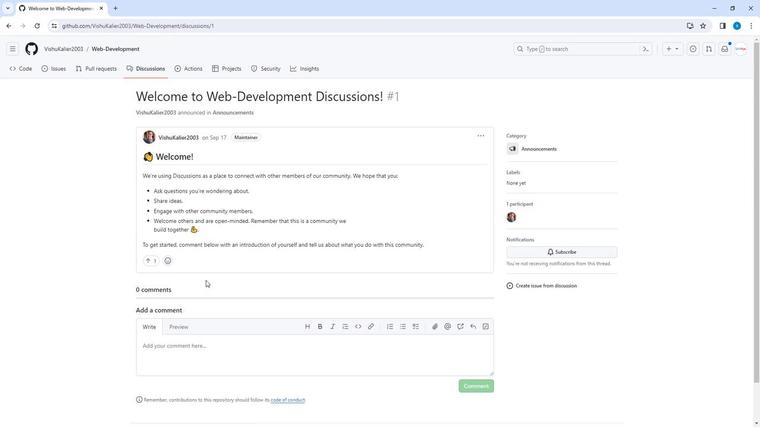 
